 Task: Look for space in Città di Castello, Italy from 9th June, 2023 to 16th June, 2023 for 2 adults in price range Rs.8000 to Rs.16000. Place can be entire place with 2 bedrooms having 2 beds and 1 bathroom. Property type can be house, flat, guest house. Booking option can be shelf check-in. Required host language is English.
Action: Mouse moved to (409, 104)
Screenshot: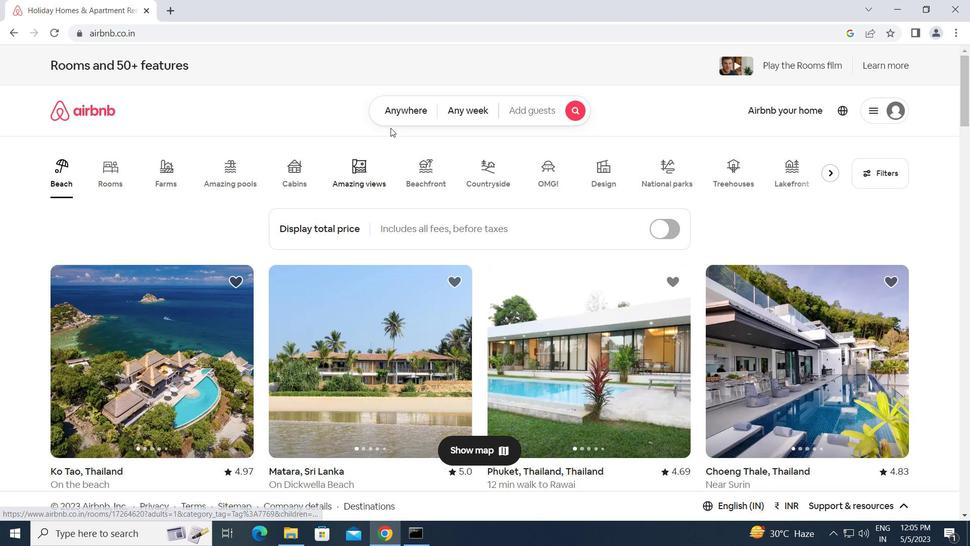 
Action: Mouse pressed left at (409, 104)
Screenshot: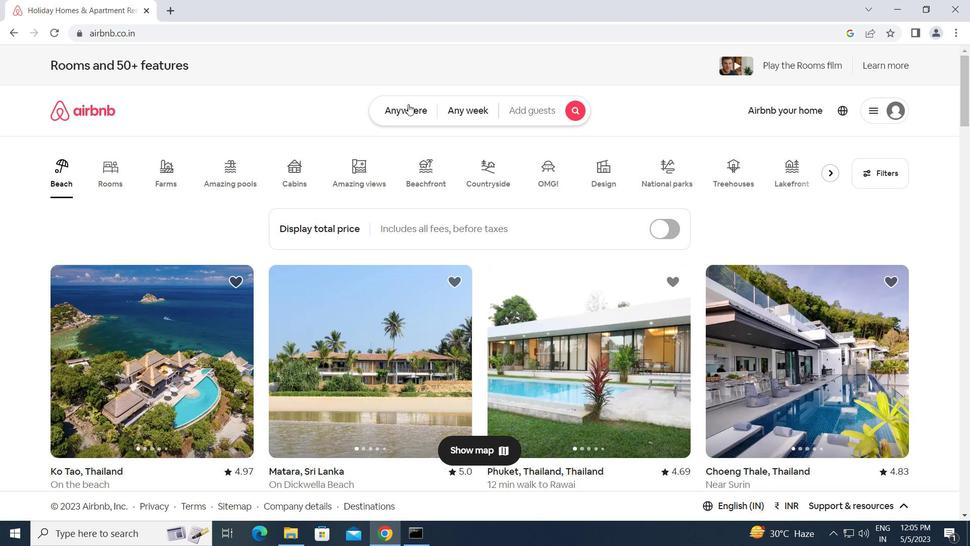 
Action: Mouse moved to (341, 160)
Screenshot: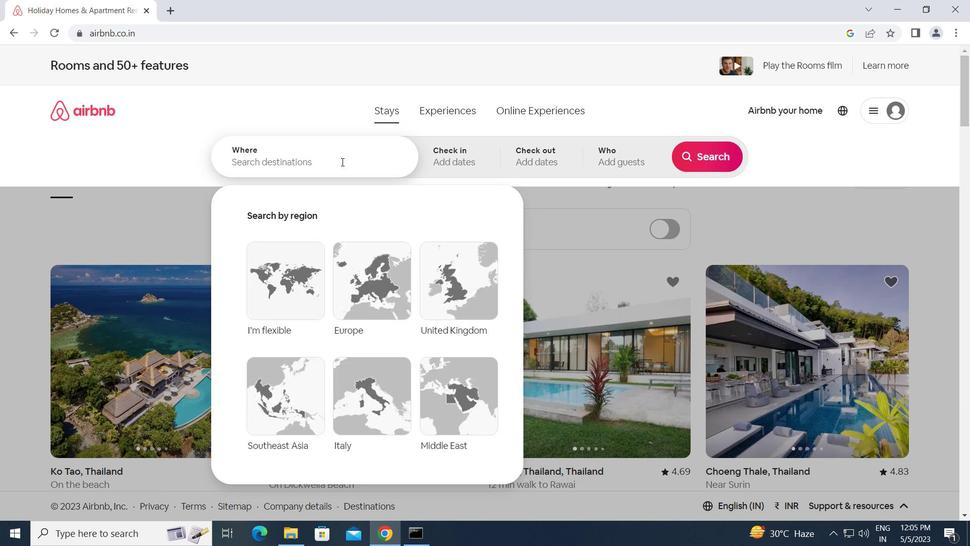 
Action: Mouse pressed left at (341, 160)
Screenshot: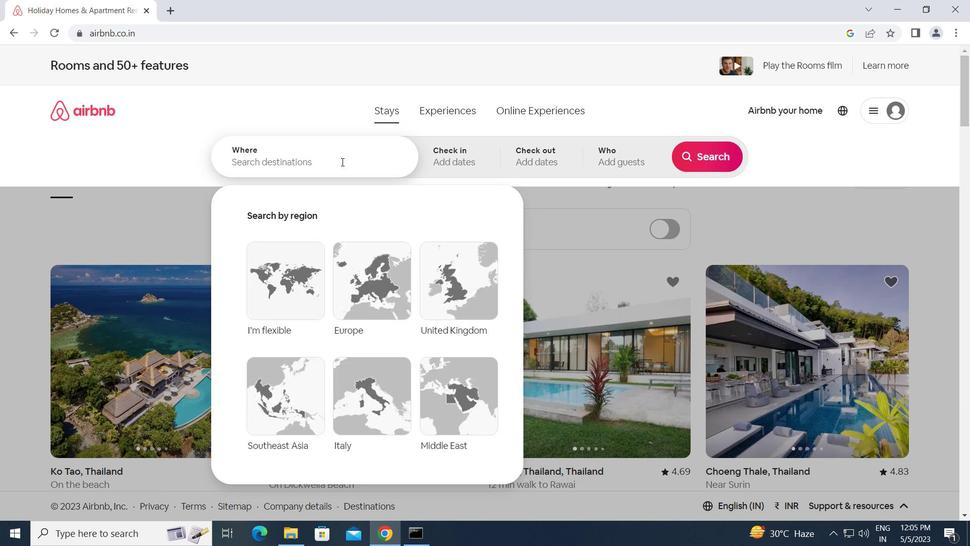 
Action: Key pressed c<Key.caps_lock>itta<Key.space>di<Key.space><Key.caps_lock>c<Key.caps_lock>astello,<Key.space><Key.caps_lock>i<Key.caps_lock>taly<Key.enter>
Screenshot: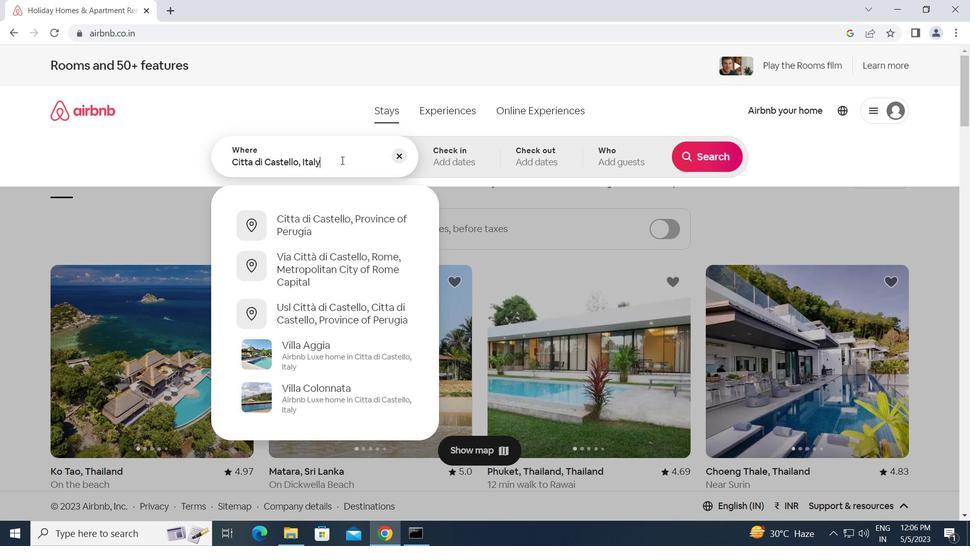 
Action: Mouse moved to (661, 339)
Screenshot: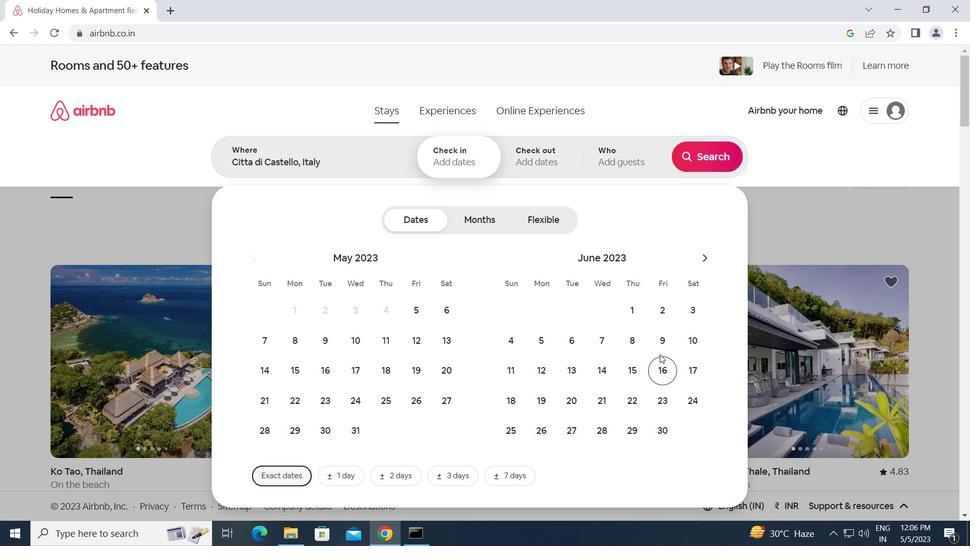 
Action: Mouse pressed left at (661, 339)
Screenshot: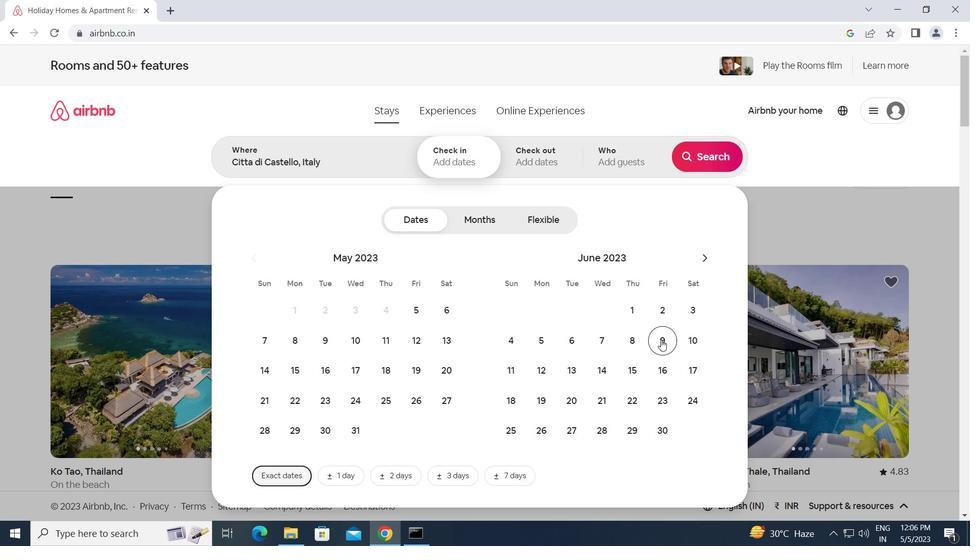 
Action: Mouse moved to (658, 366)
Screenshot: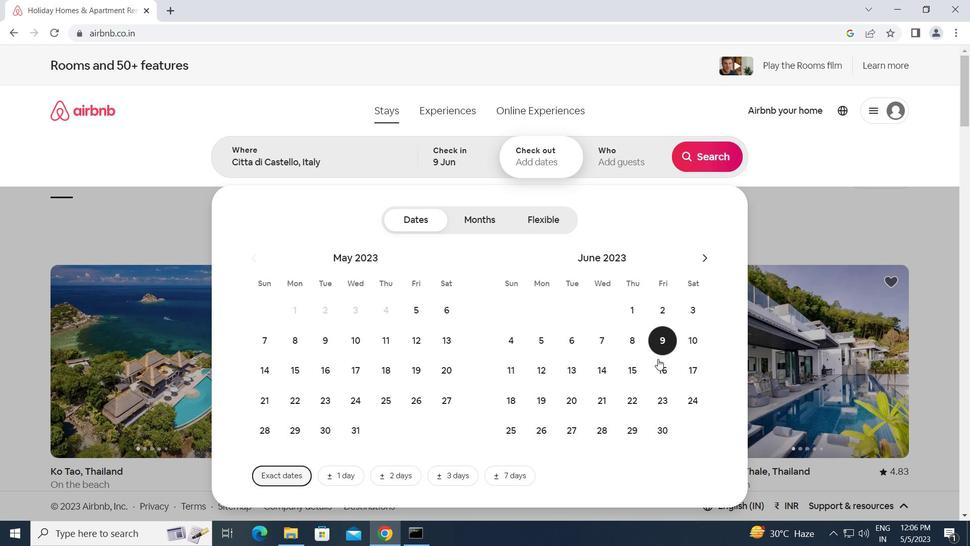 
Action: Mouse pressed left at (658, 366)
Screenshot: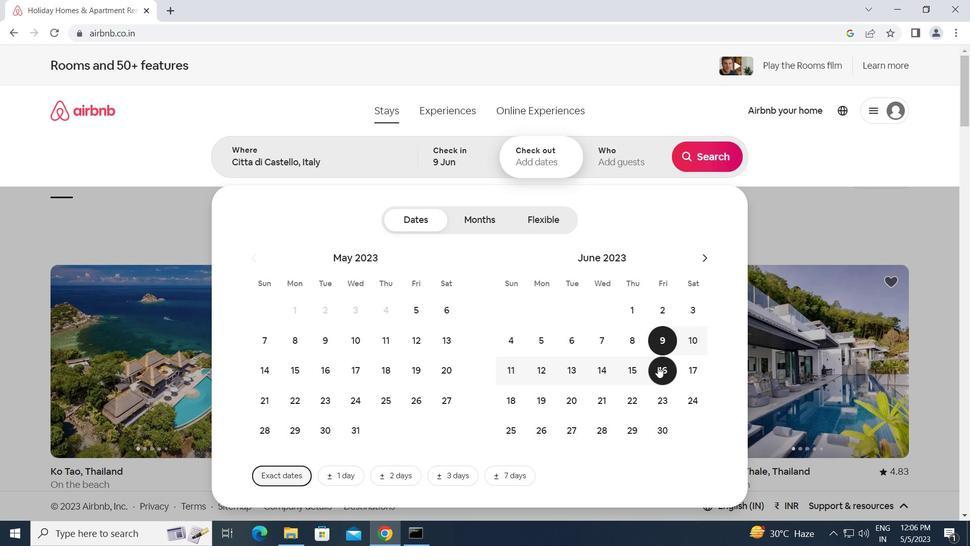 
Action: Mouse moved to (622, 160)
Screenshot: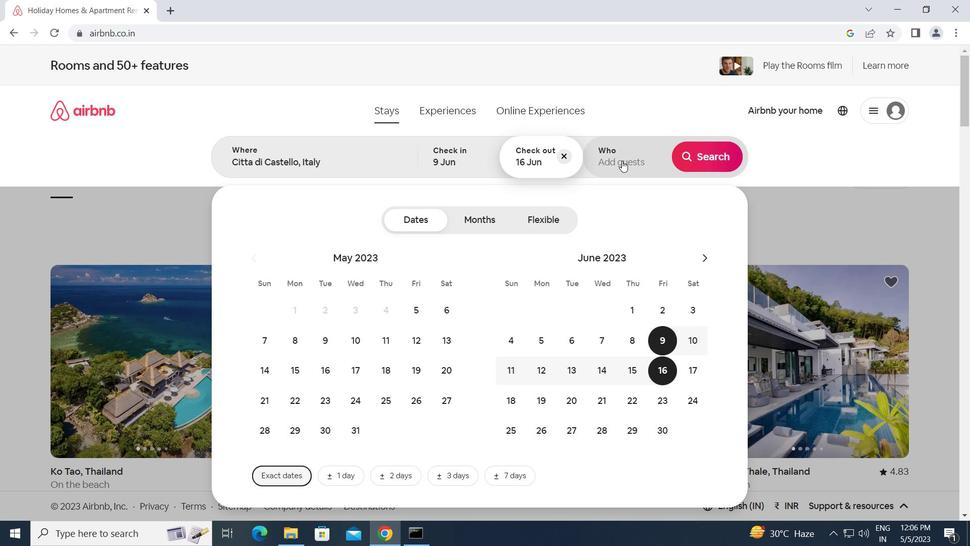 
Action: Mouse pressed left at (622, 160)
Screenshot: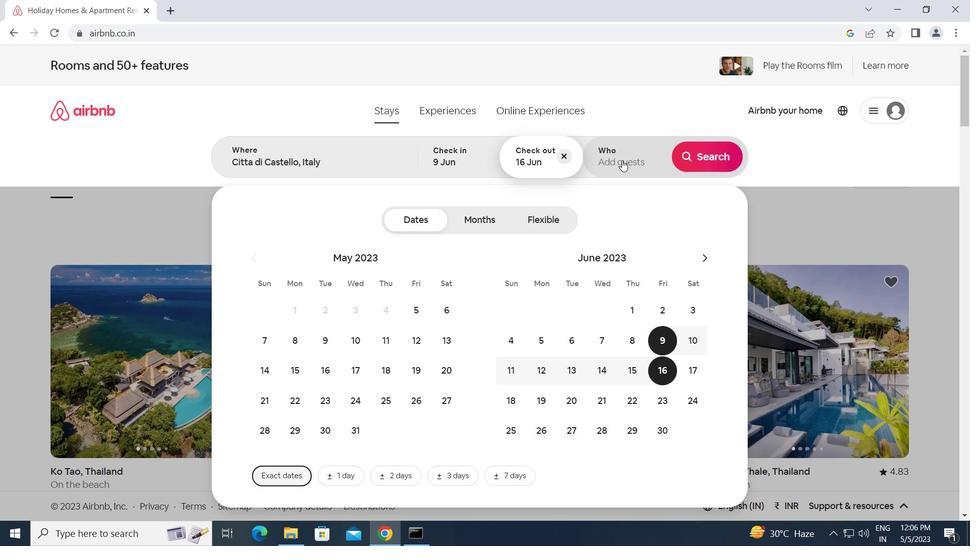 
Action: Mouse moved to (714, 223)
Screenshot: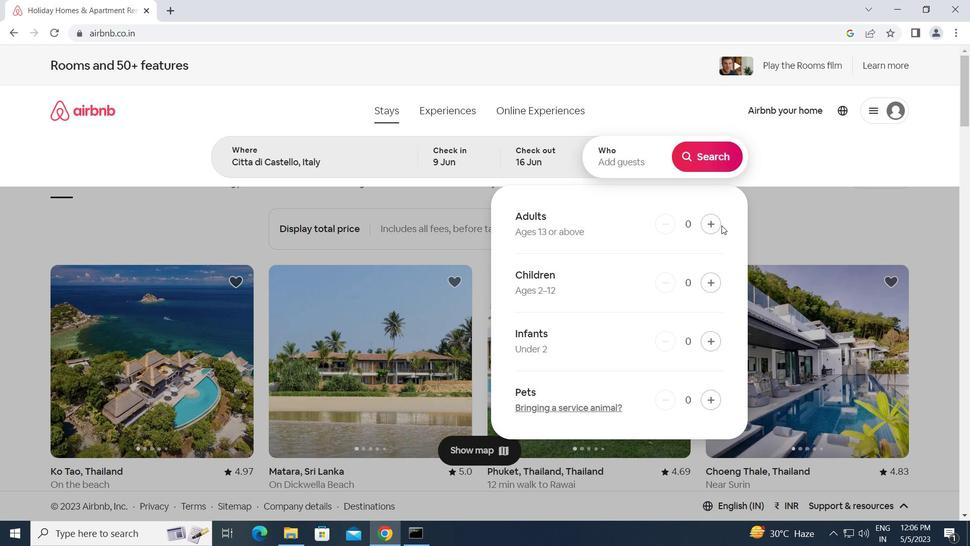 
Action: Mouse pressed left at (714, 223)
Screenshot: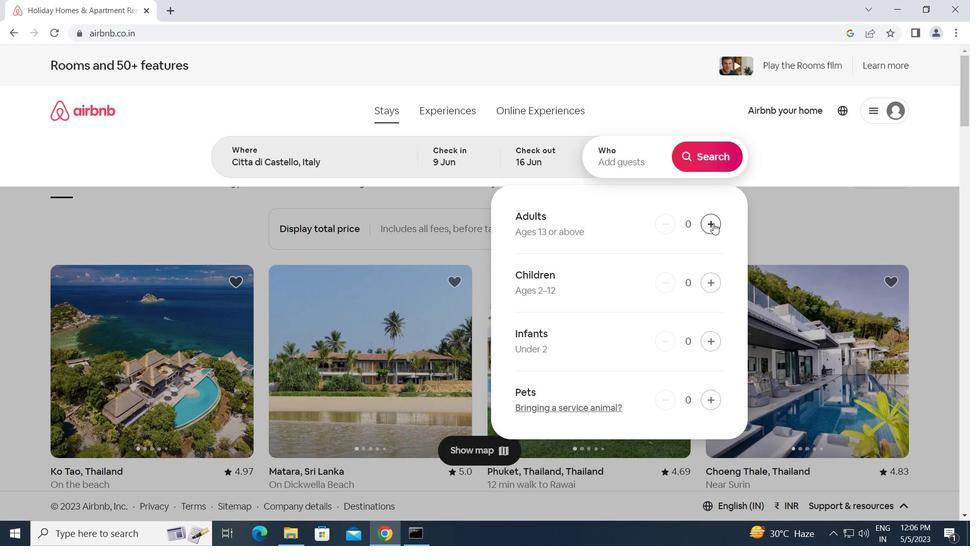 
Action: Mouse pressed left at (714, 223)
Screenshot: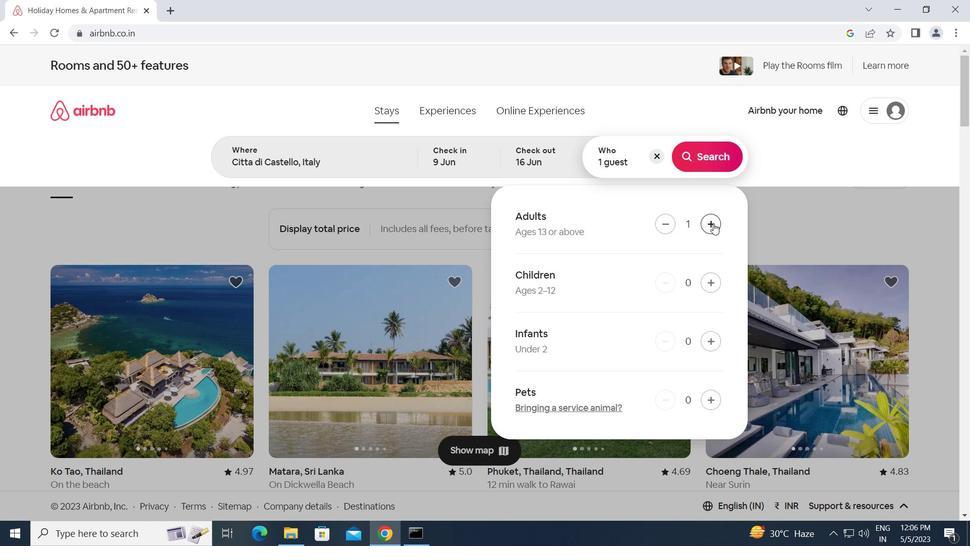 
Action: Mouse moved to (704, 157)
Screenshot: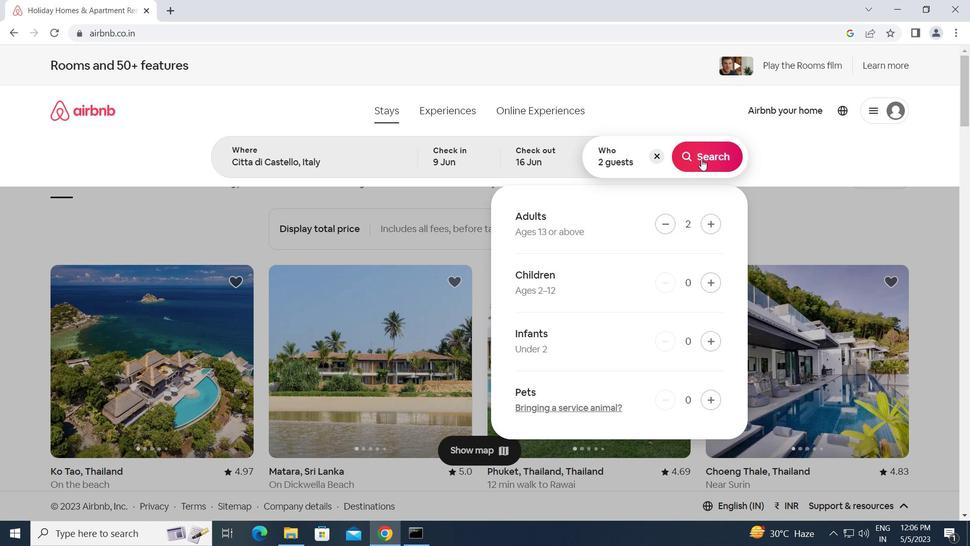 
Action: Mouse pressed left at (704, 157)
Screenshot: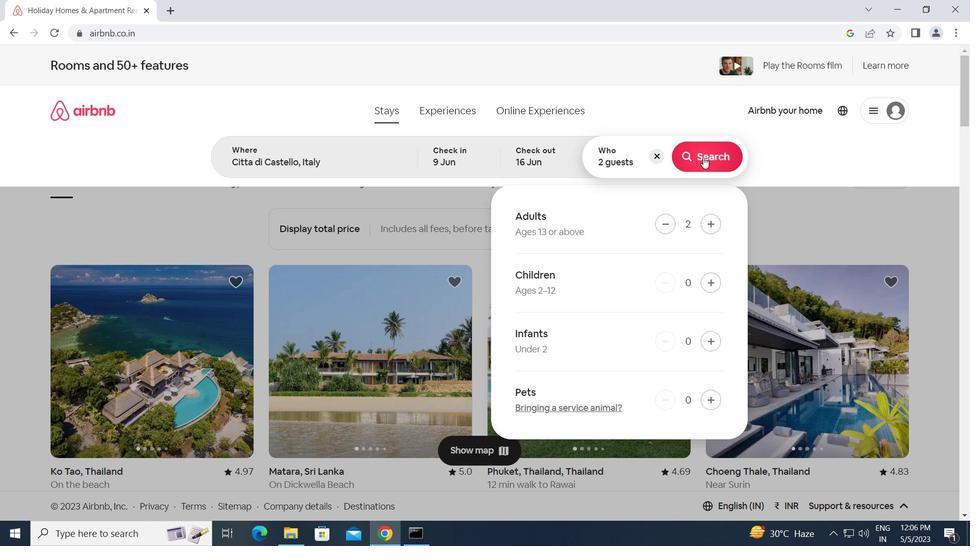 
Action: Mouse moved to (905, 123)
Screenshot: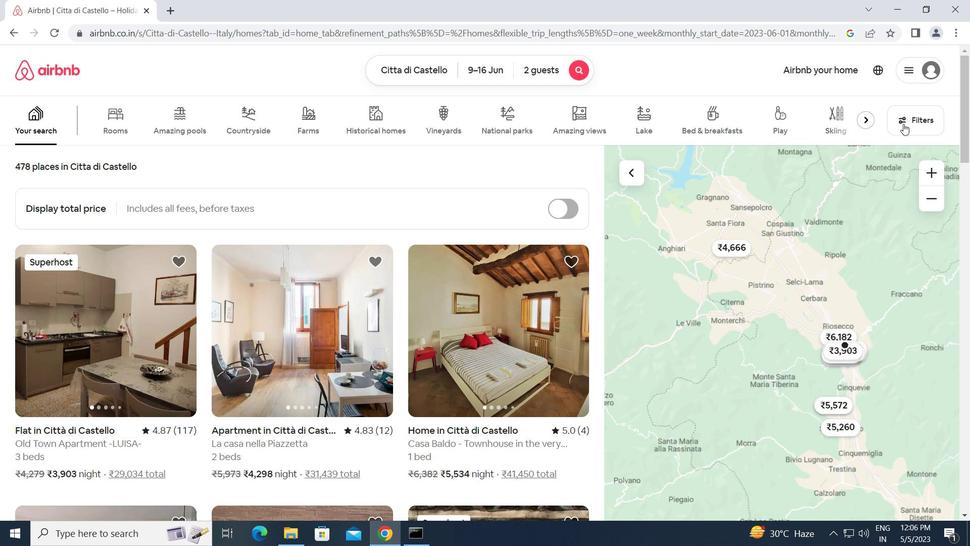
Action: Mouse pressed left at (905, 123)
Screenshot: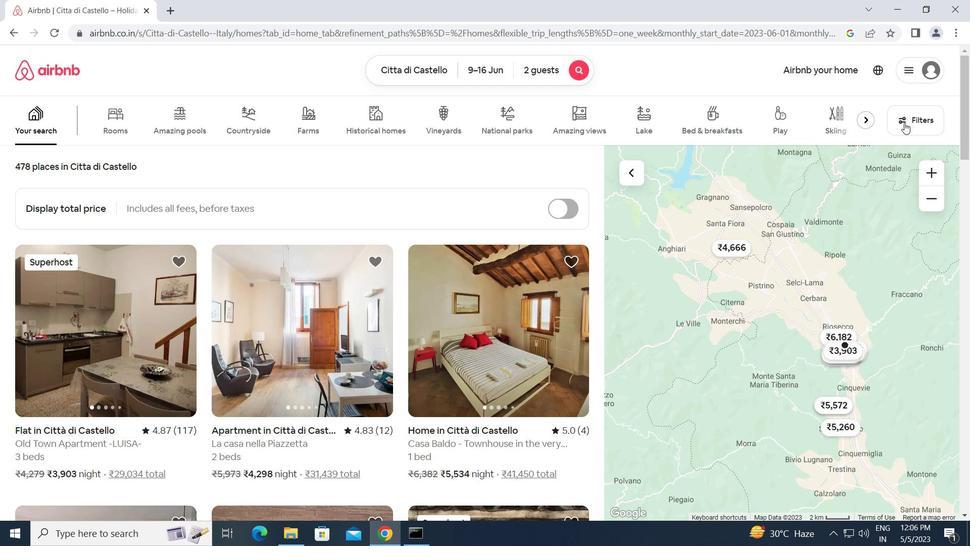 
Action: Mouse moved to (314, 431)
Screenshot: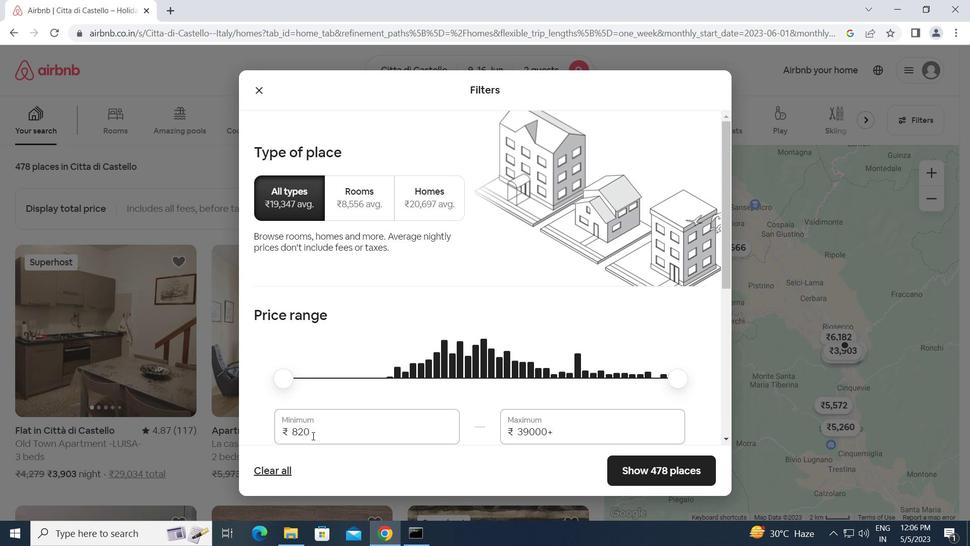 
Action: Mouse pressed left at (314, 431)
Screenshot: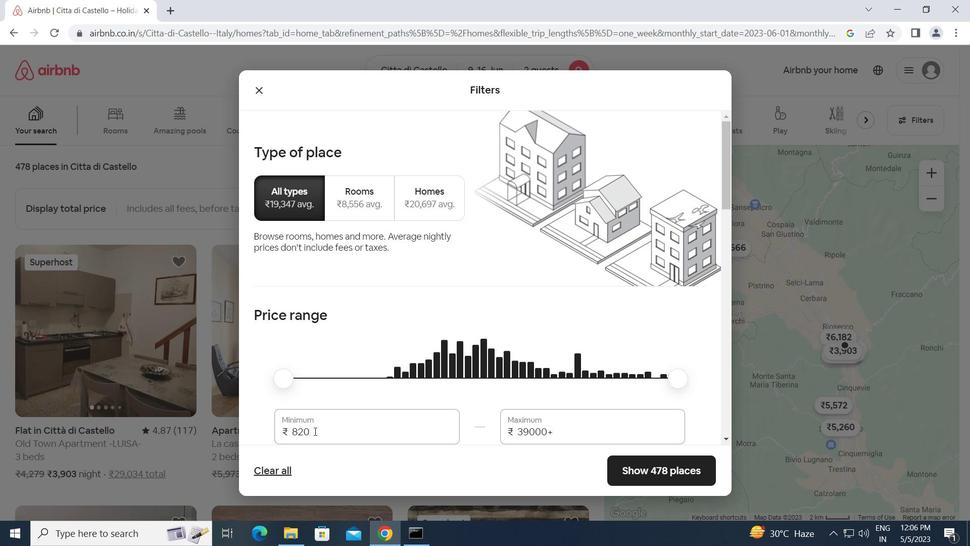 
Action: Mouse moved to (279, 431)
Screenshot: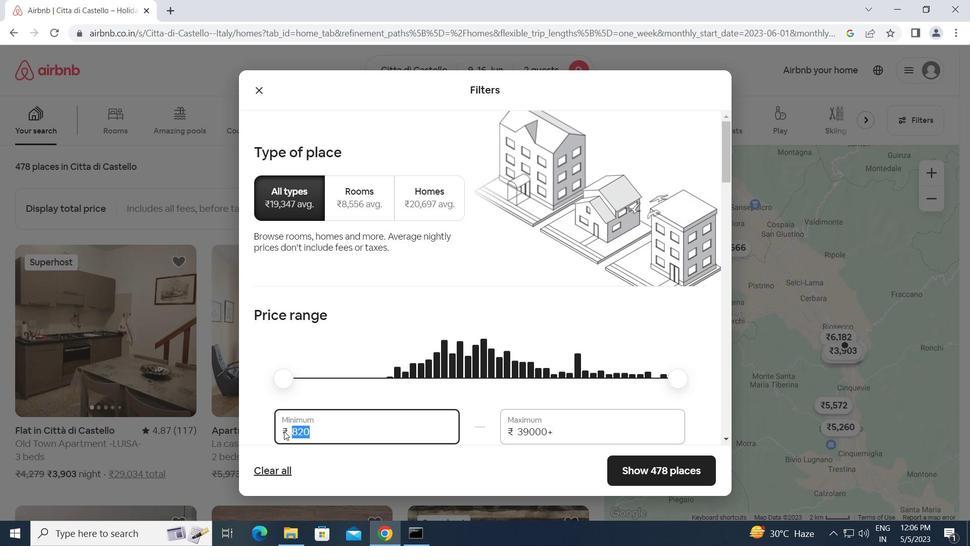 
Action: Key pressed 8000<Key.tab>16000
Screenshot: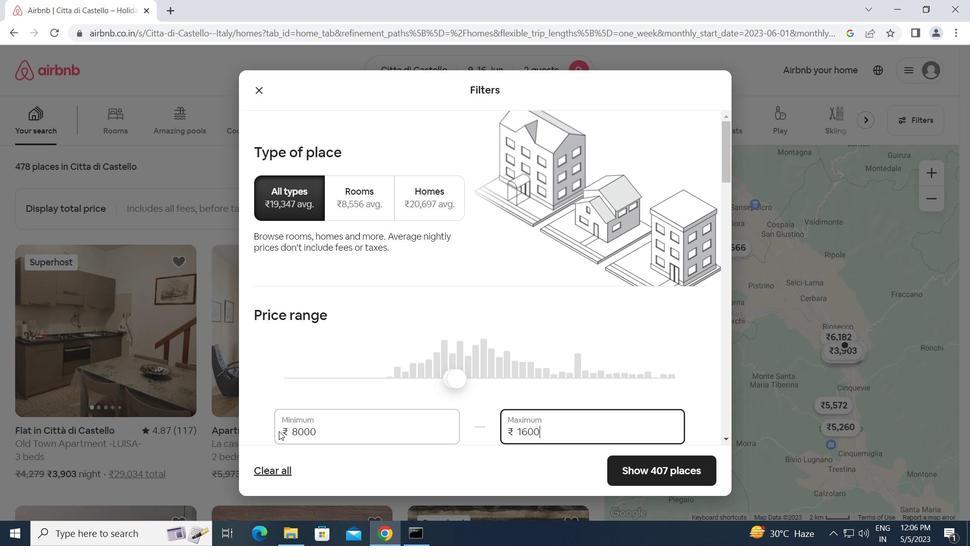 
Action: Mouse moved to (359, 438)
Screenshot: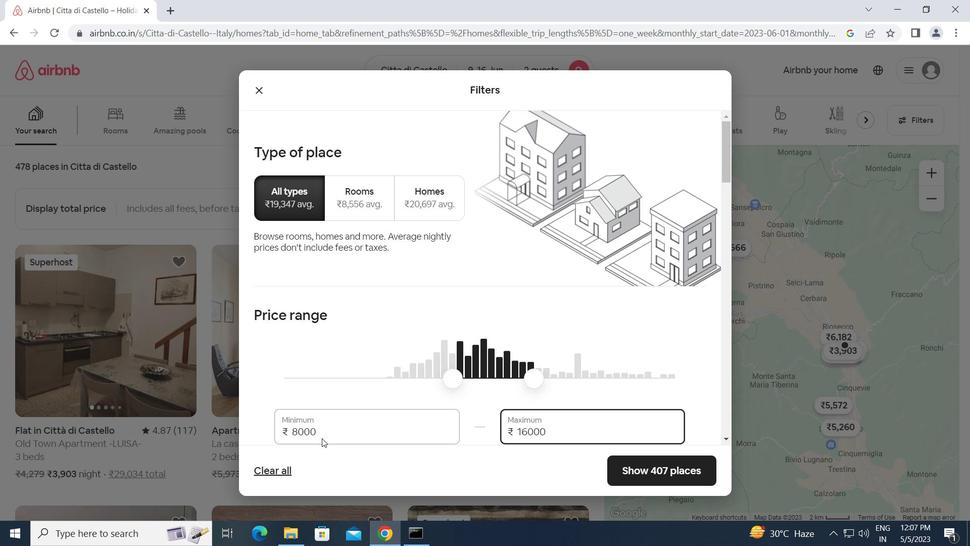
Action: Mouse scrolled (359, 437) with delta (0, 0)
Screenshot: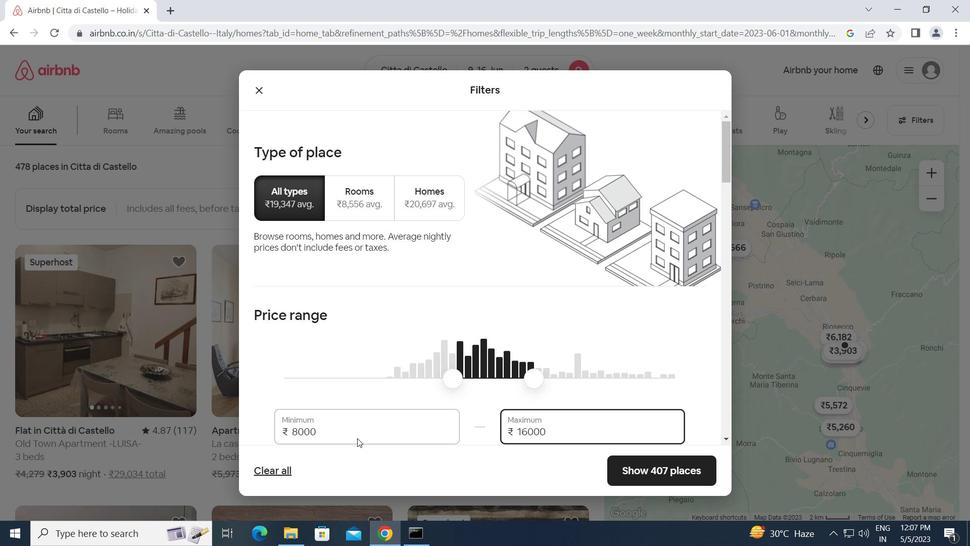 
Action: Mouse moved to (377, 429)
Screenshot: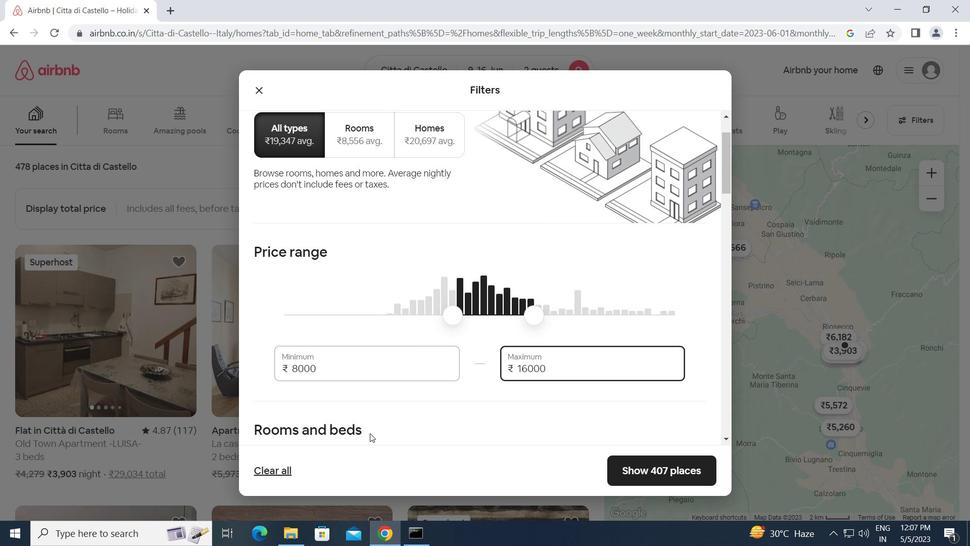 
Action: Mouse scrolled (377, 428) with delta (0, 0)
Screenshot: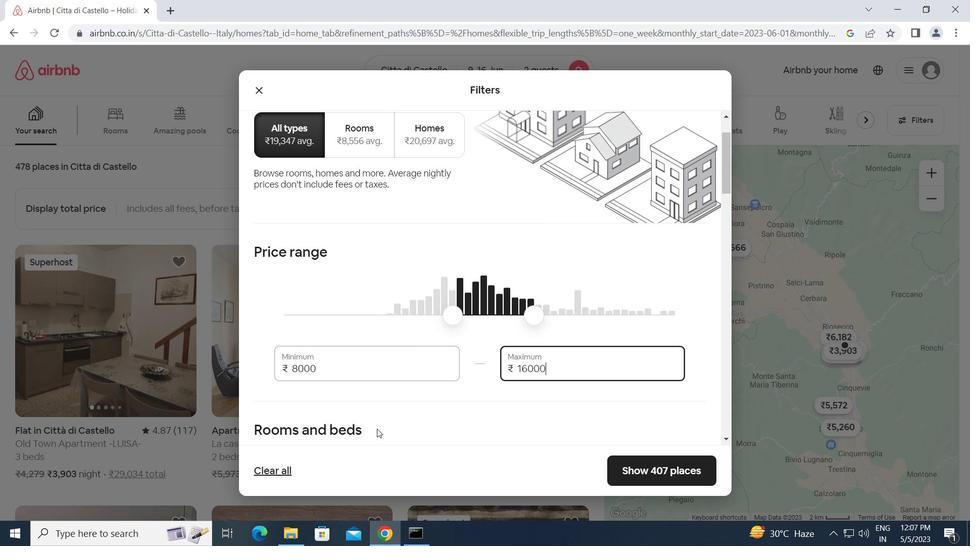 
Action: Mouse scrolled (377, 428) with delta (0, 0)
Screenshot: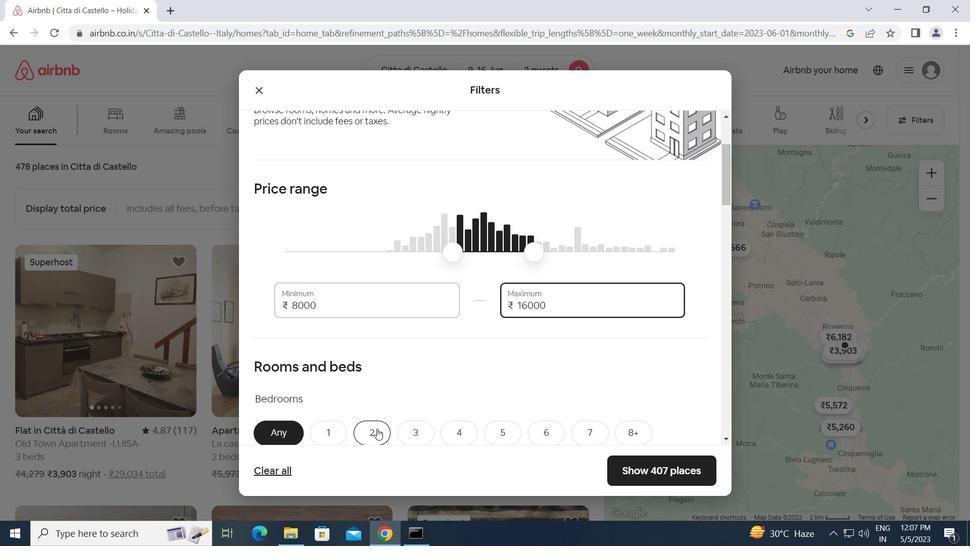 
Action: Mouse scrolled (377, 428) with delta (0, 0)
Screenshot: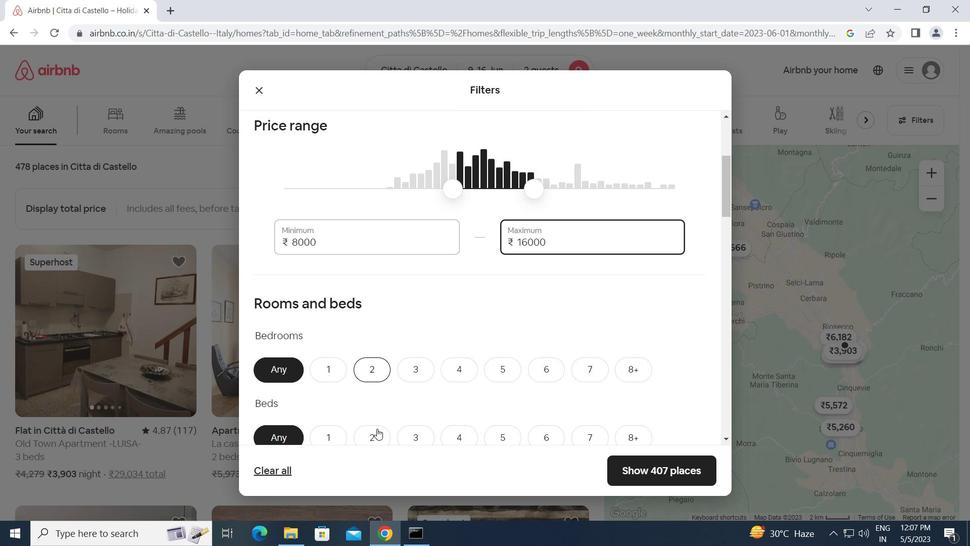 
Action: Mouse moved to (369, 303)
Screenshot: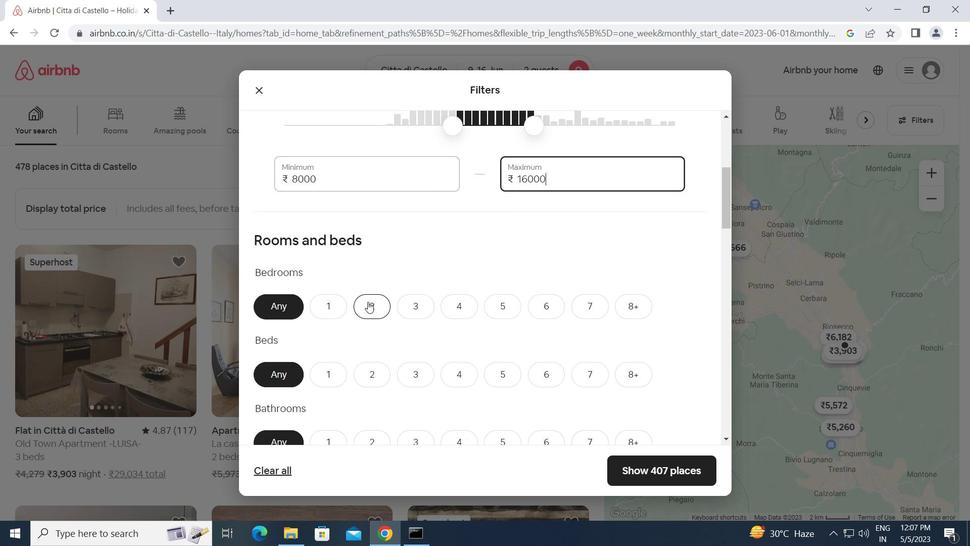 
Action: Mouse pressed left at (369, 303)
Screenshot: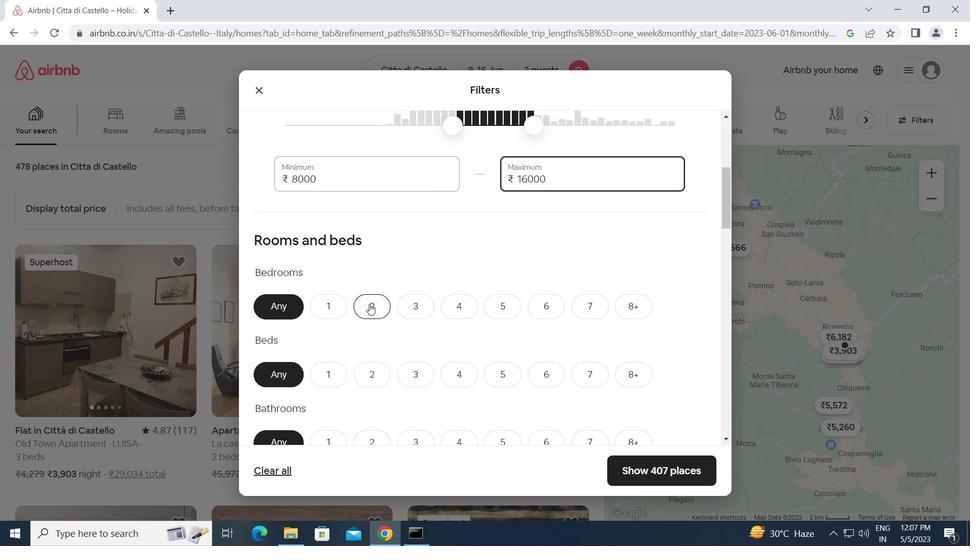 
Action: Mouse moved to (370, 339)
Screenshot: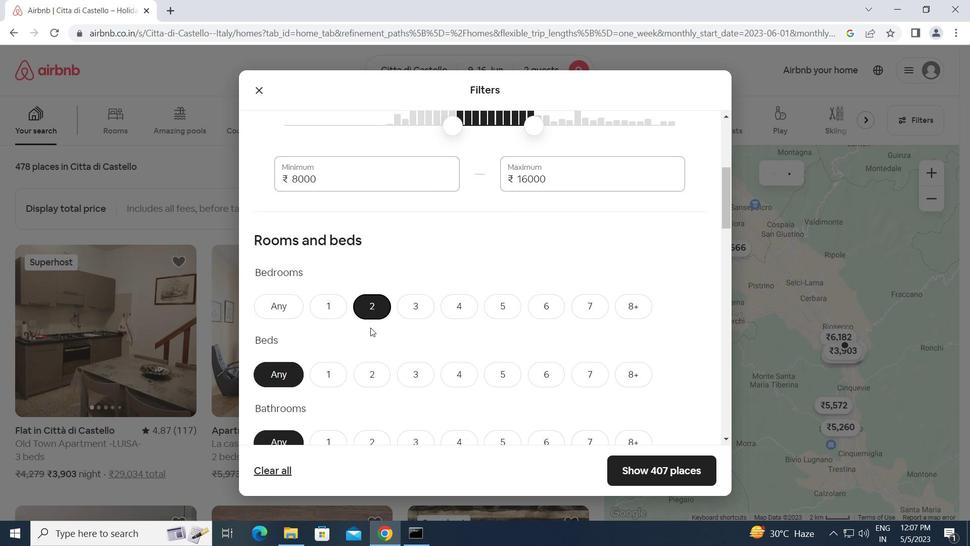
Action: Mouse scrolled (370, 339) with delta (0, 0)
Screenshot: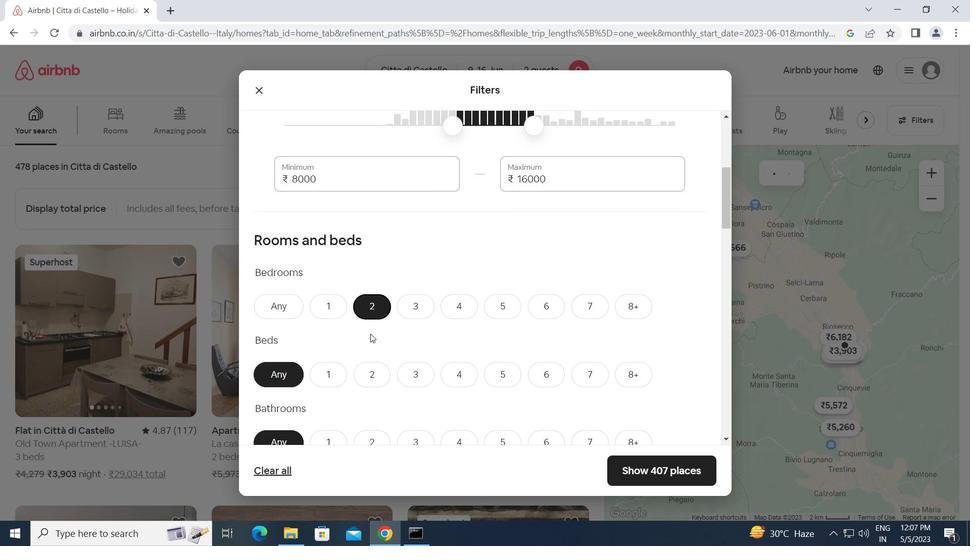 
Action: Mouse scrolled (370, 339) with delta (0, 0)
Screenshot: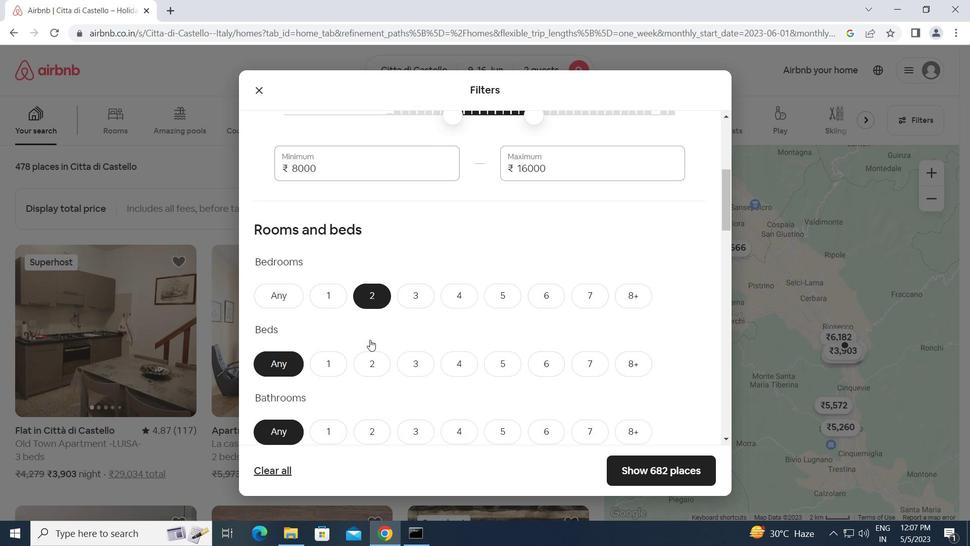 
Action: Mouse moved to (370, 248)
Screenshot: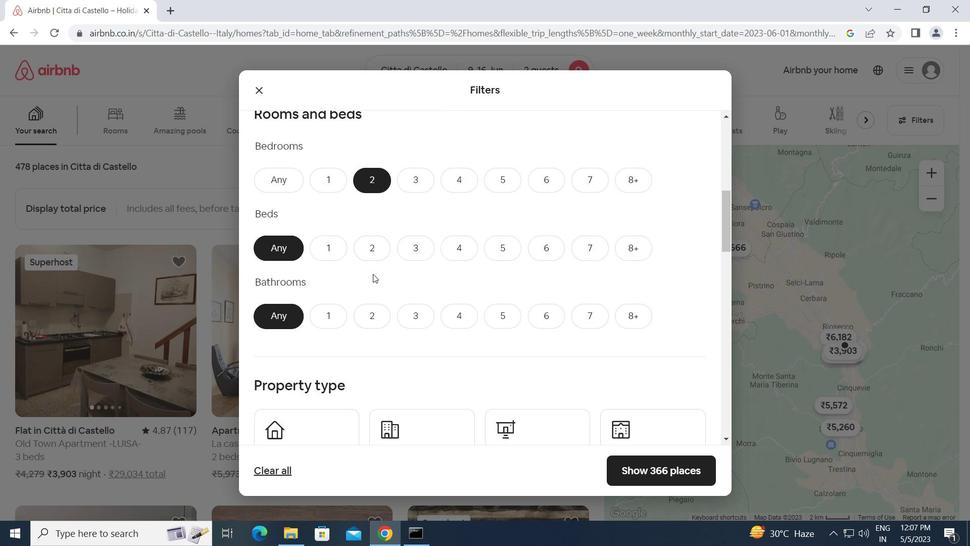 
Action: Mouse pressed left at (370, 248)
Screenshot: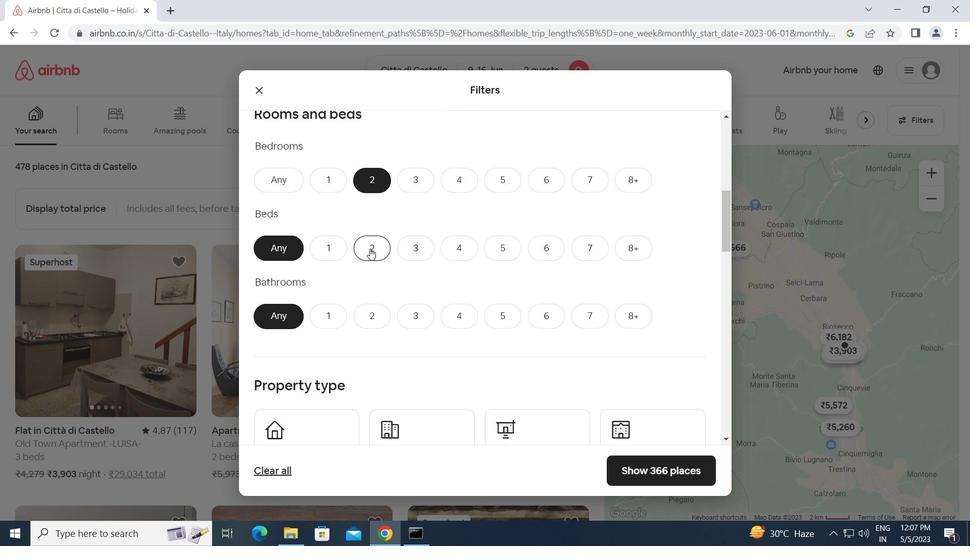 
Action: Mouse moved to (338, 316)
Screenshot: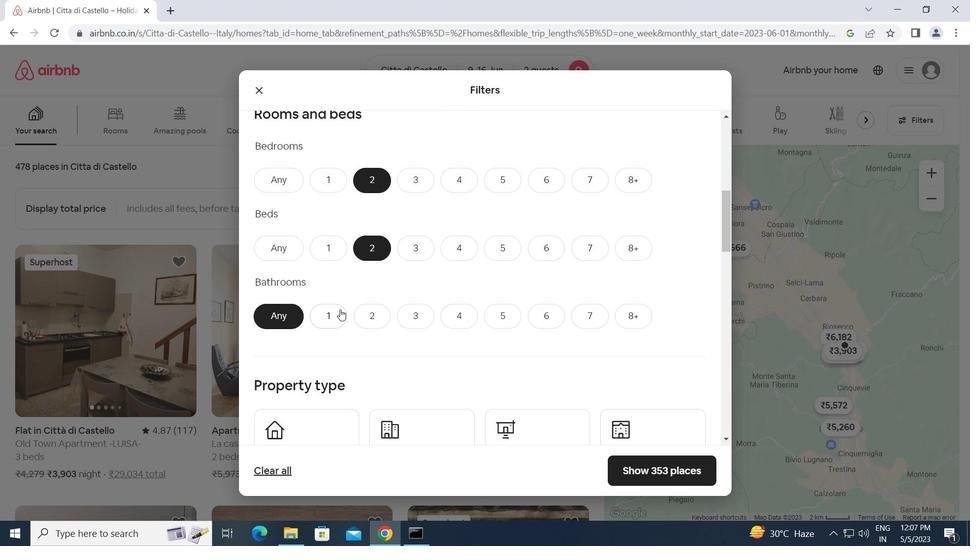 
Action: Mouse pressed left at (338, 316)
Screenshot: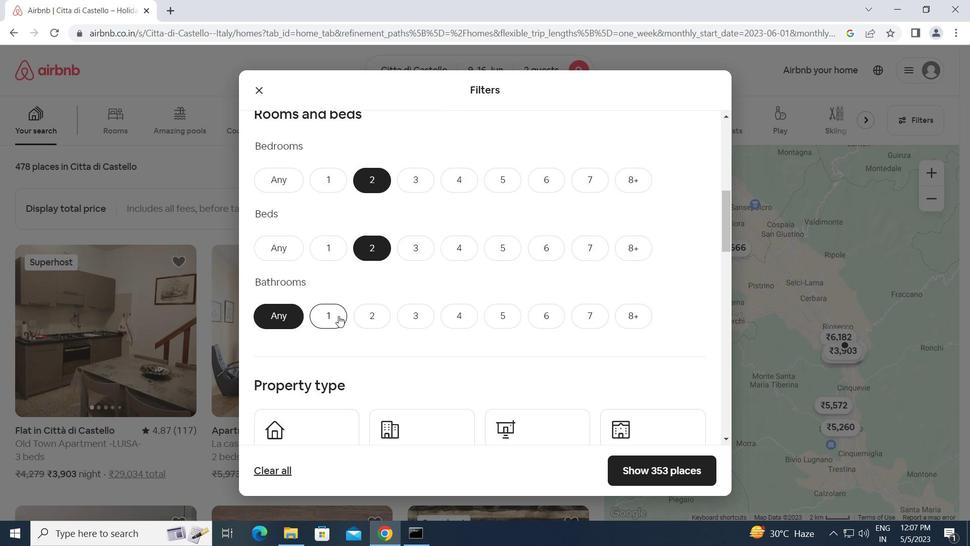 
Action: Mouse moved to (350, 341)
Screenshot: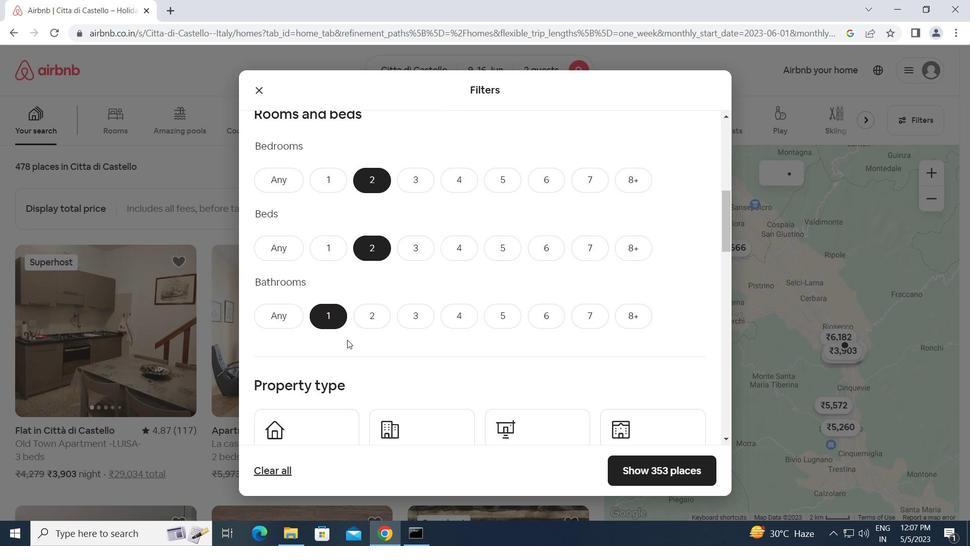 
Action: Mouse scrolled (350, 340) with delta (0, 0)
Screenshot: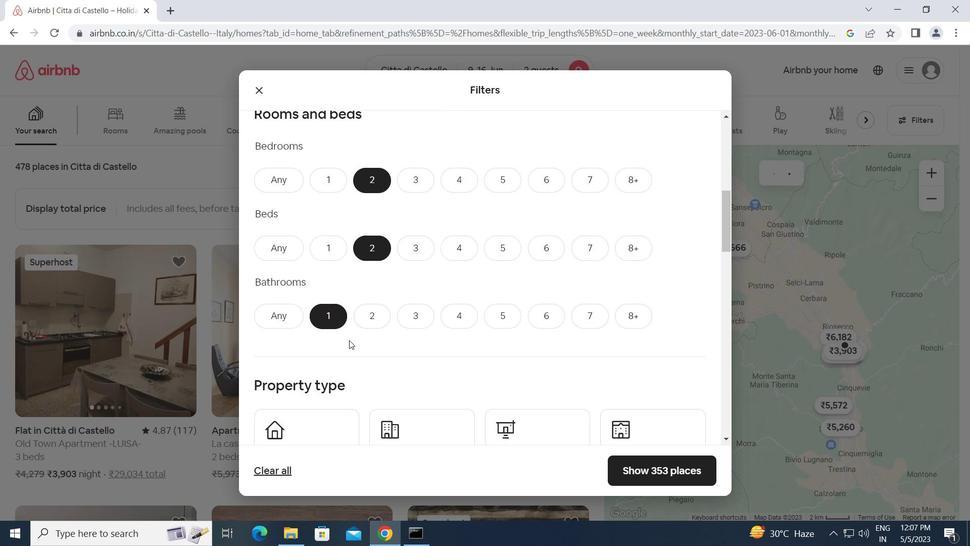 
Action: Mouse scrolled (350, 340) with delta (0, 0)
Screenshot: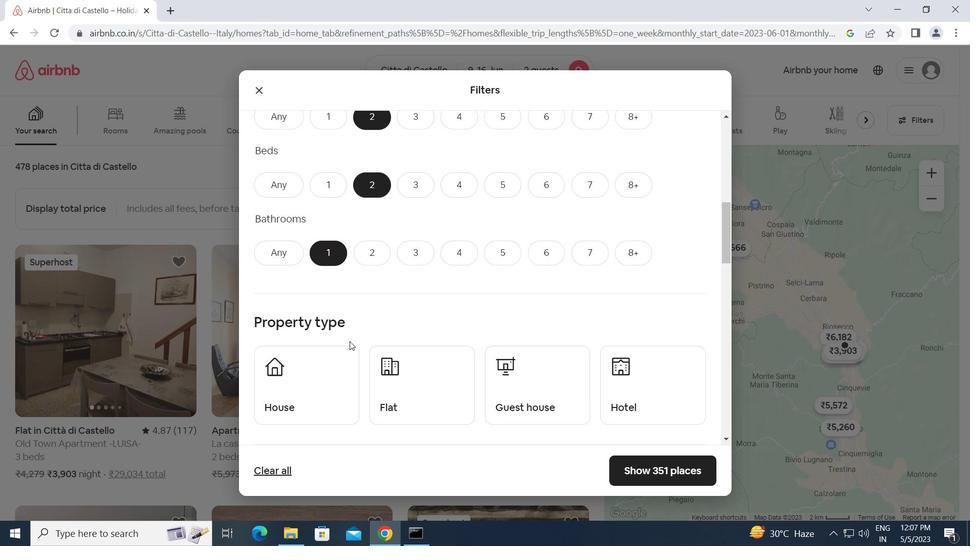 
Action: Mouse moved to (330, 333)
Screenshot: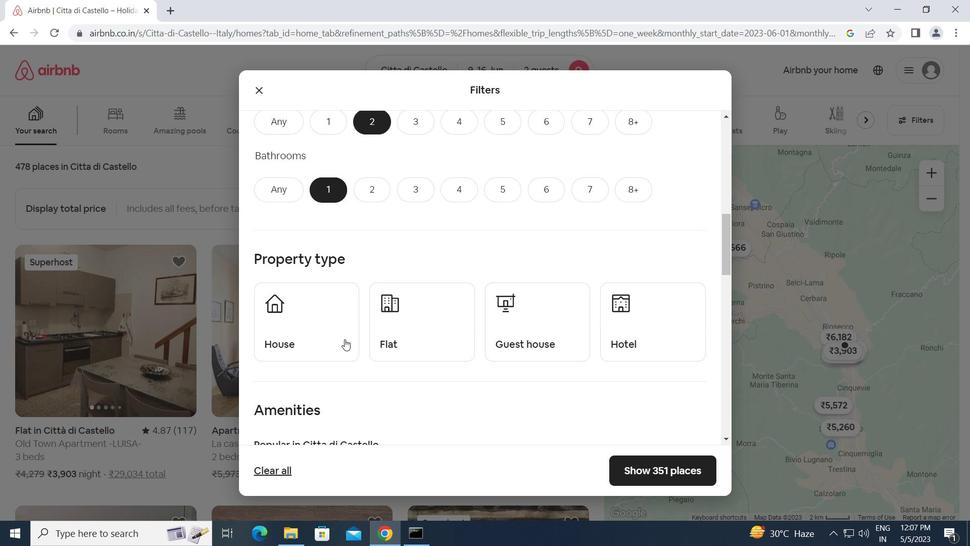
Action: Mouse pressed left at (330, 333)
Screenshot: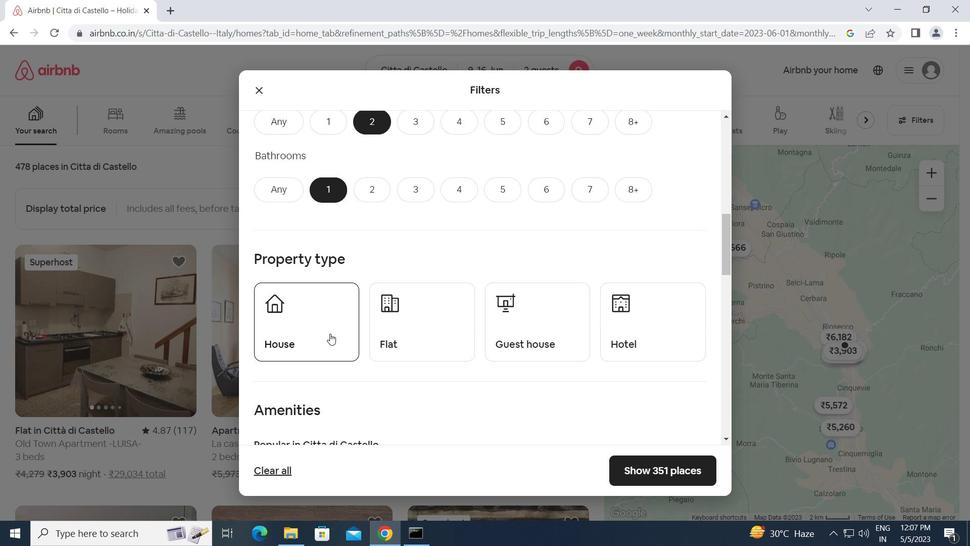 
Action: Mouse moved to (422, 334)
Screenshot: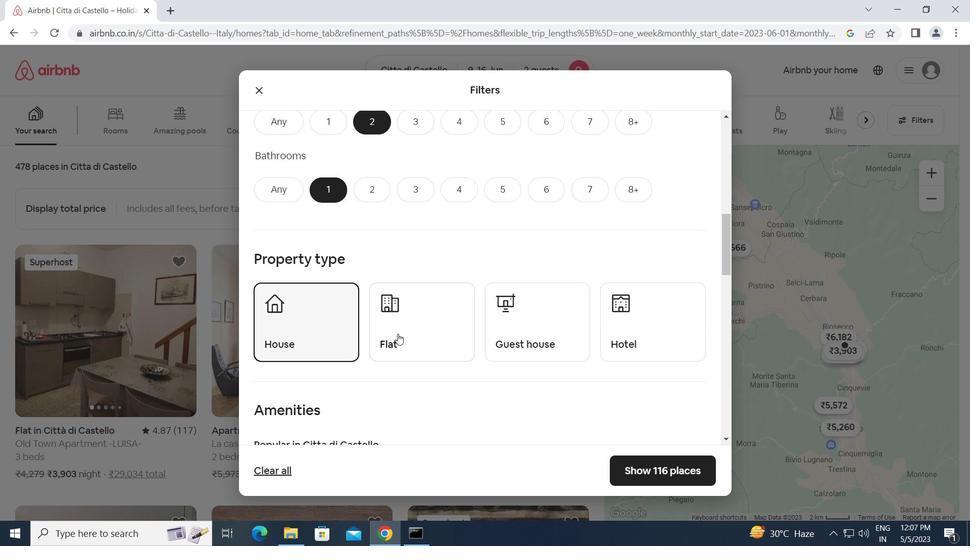 
Action: Mouse pressed left at (422, 334)
Screenshot: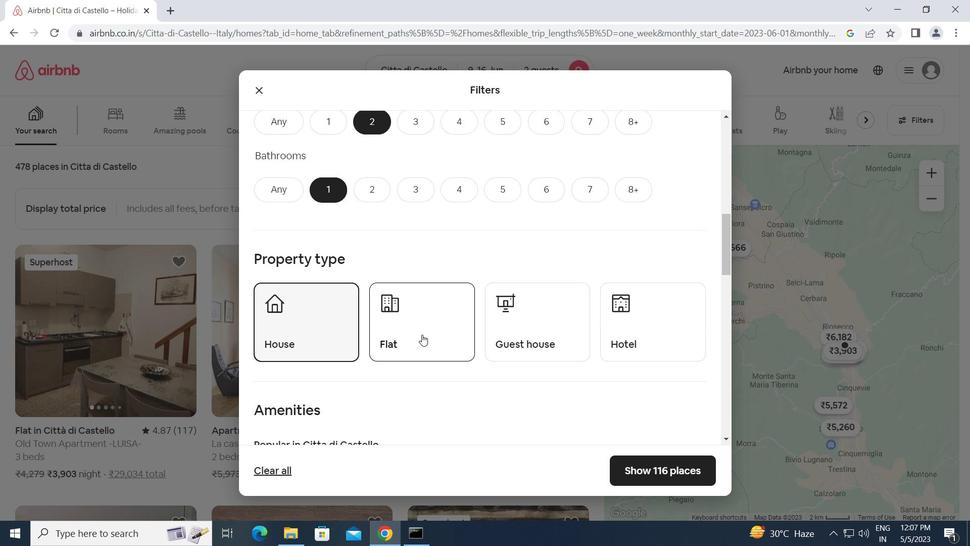 
Action: Mouse moved to (539, 337)
Screenshot: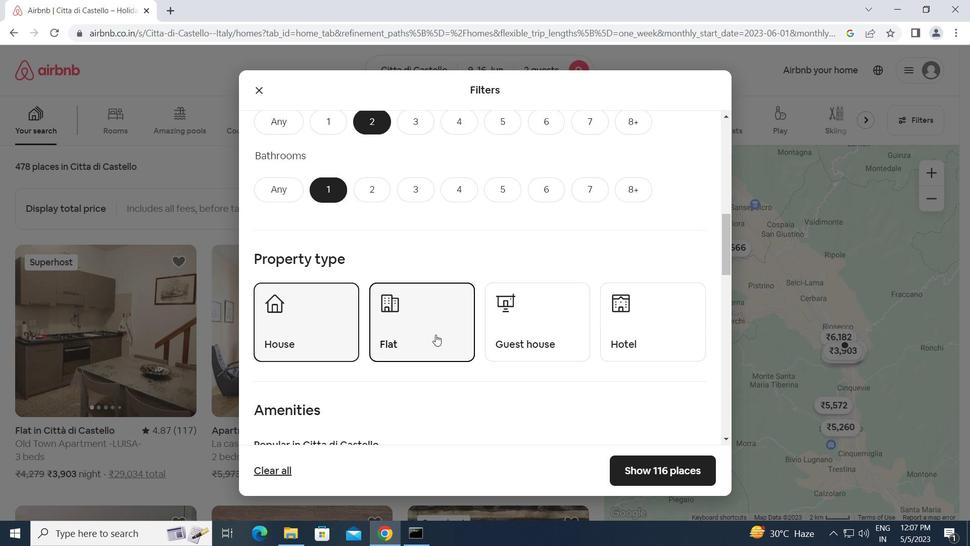 
Action: Mouse pressed left at (539, 337)
Screenshot: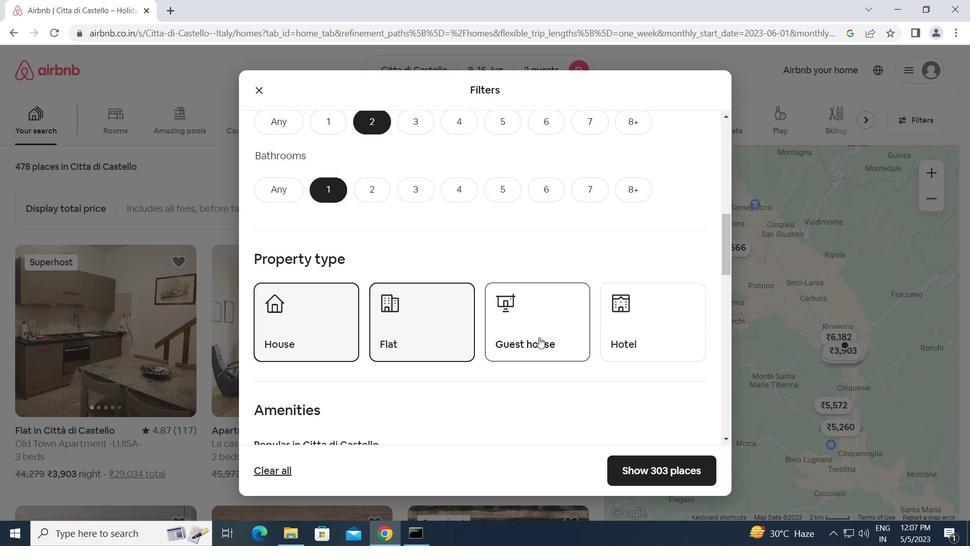 
Action: Mouse moved to (499, 369)
Screenshot: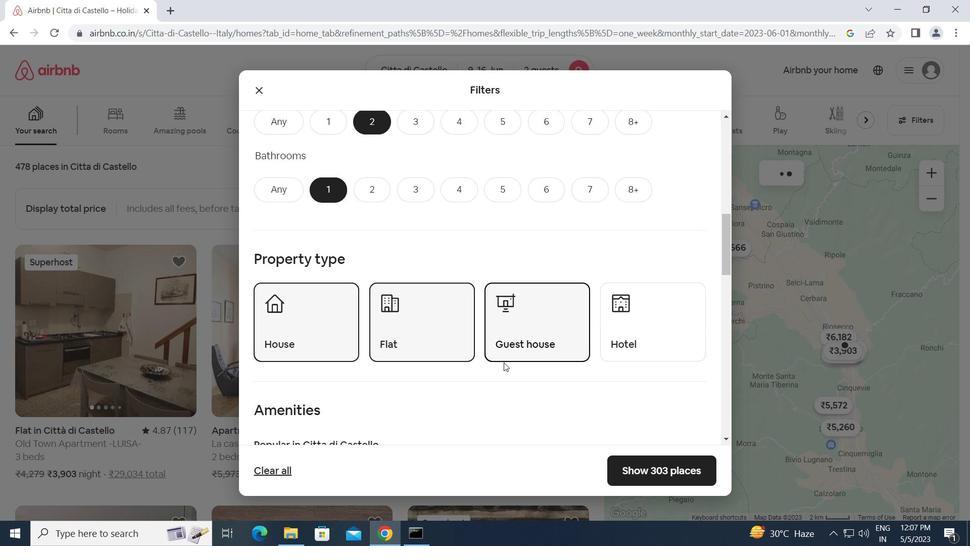 
Action: Mouse scrolled (499, 368) with delta (0, 0)
Screenshot: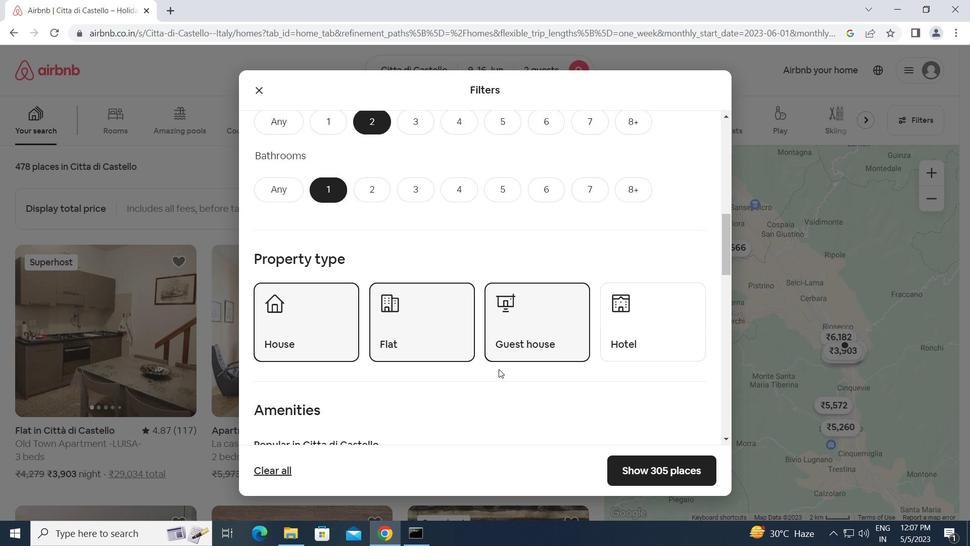 
Action: Mouse scrolled (499, 368) with delta (0, 0)
Screenshot: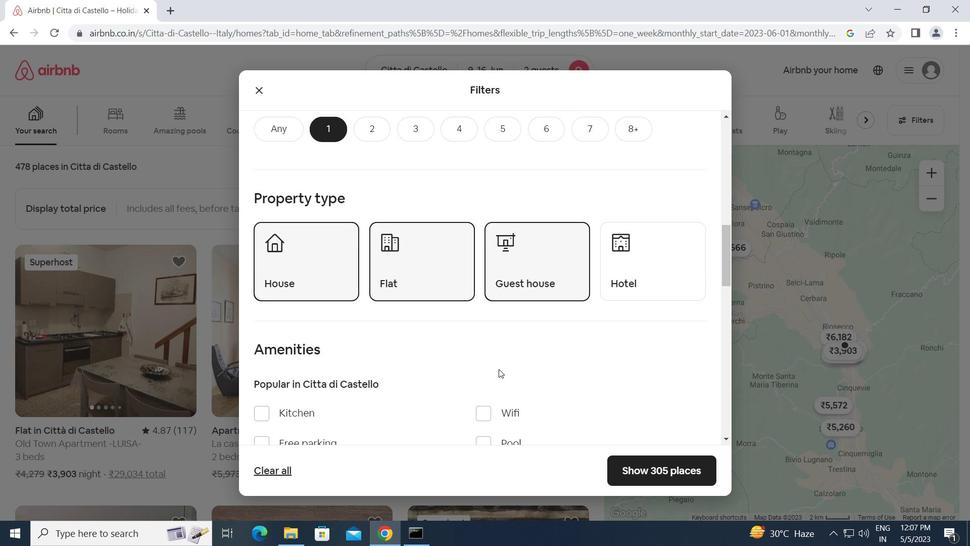 
Action: Mouse scrolled (499, 368) with delta (0, 0)
Screenshot: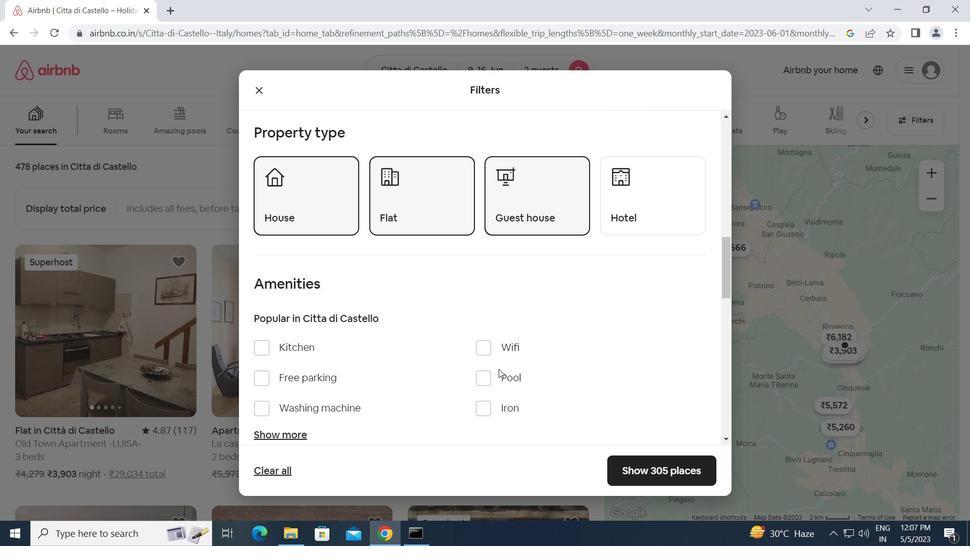 
Action: Mouse scrolled (499, 368) with delta (0, 0)
Screenshot: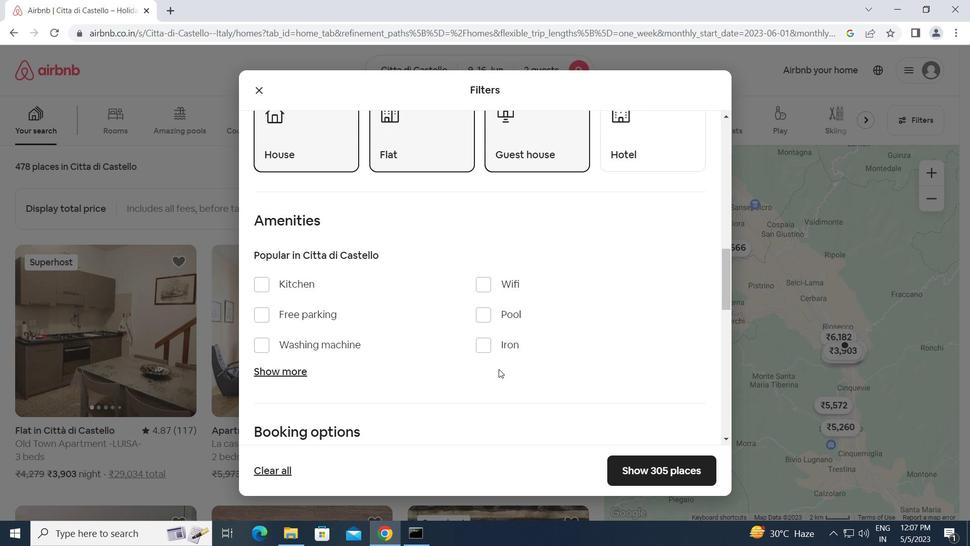 
Action: Mouse scrolled (499, 368) with delta (0, 0)
Screenshot: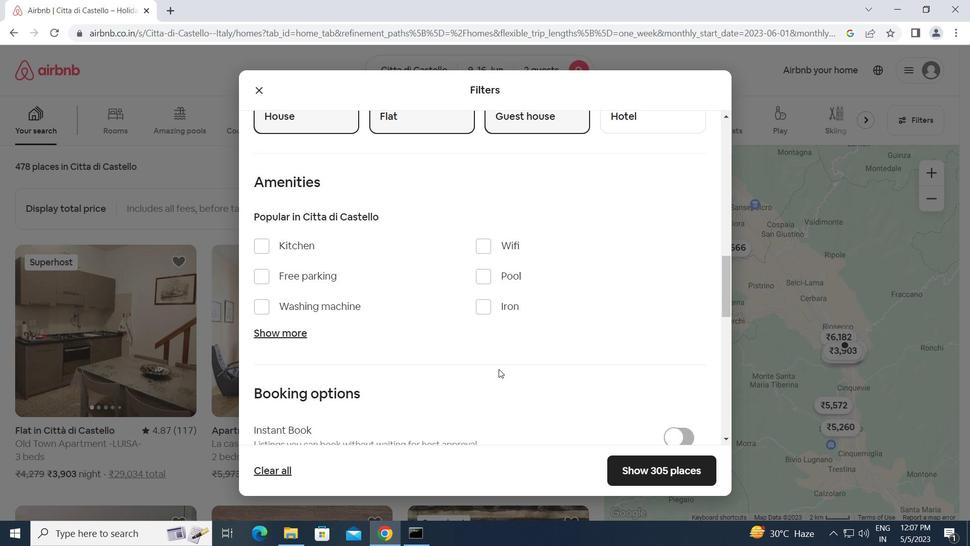 
Action: Mouse moved to (672, 390)
Screenshot: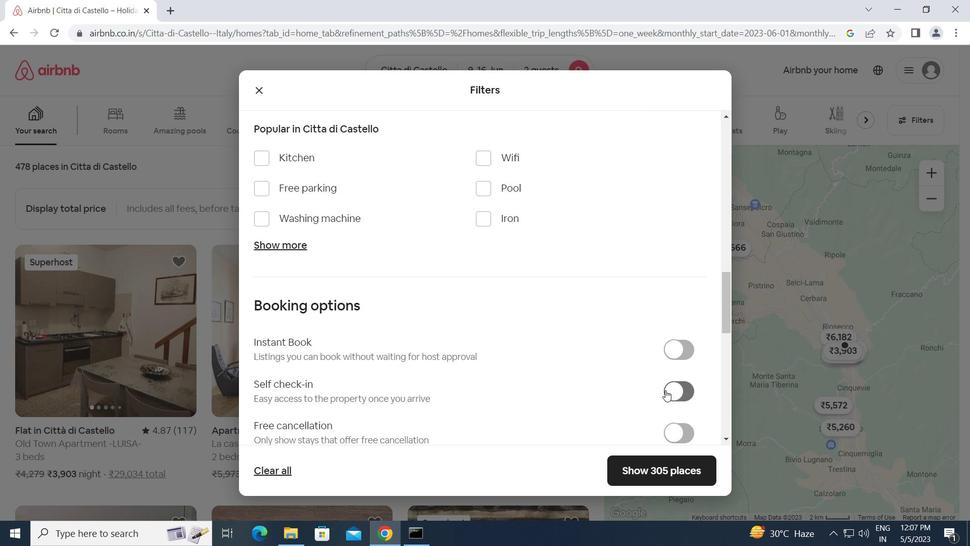 
Action: Mouse pressed left at (672, 390)
Screenshot: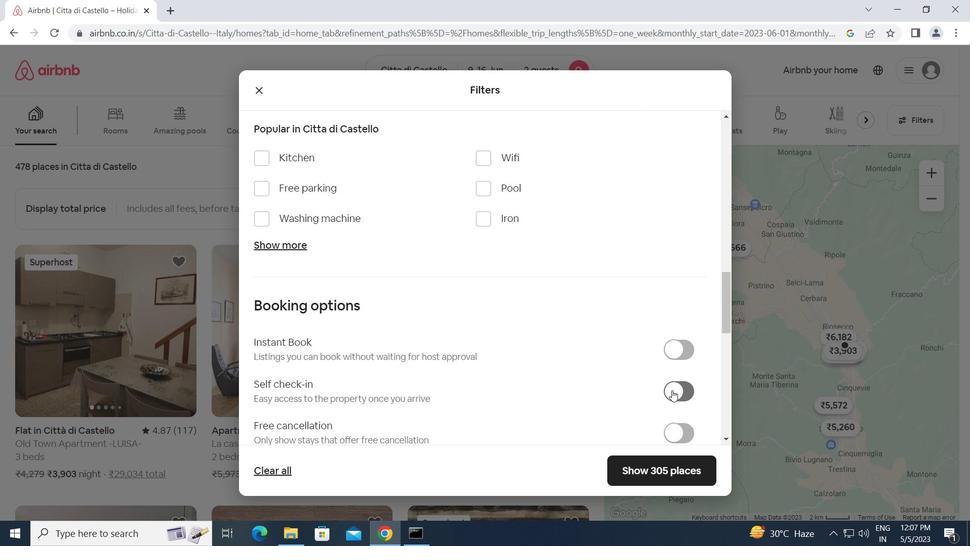 
Action: Mouse moved to (456, 413)
Screenshot: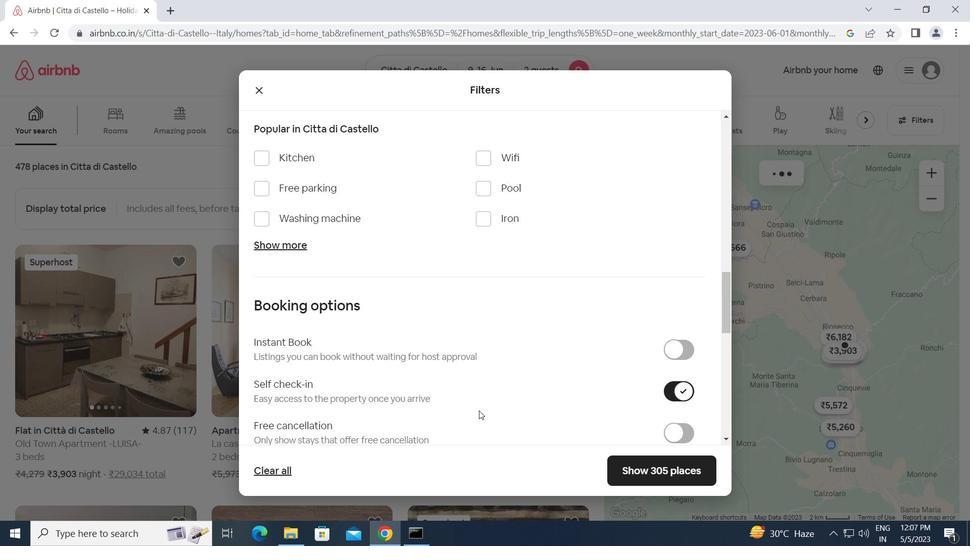 
Action: Mouse scrolled (456, 412) with delta (0, 0)
Screenshot: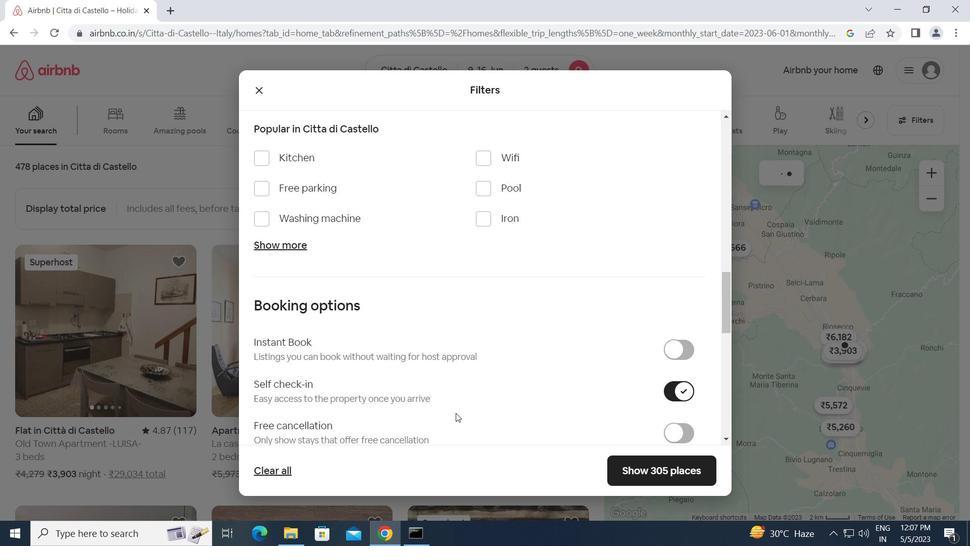 
Action: Mouse scrolled (456, 412) with delta (0, 0)
Screenshot: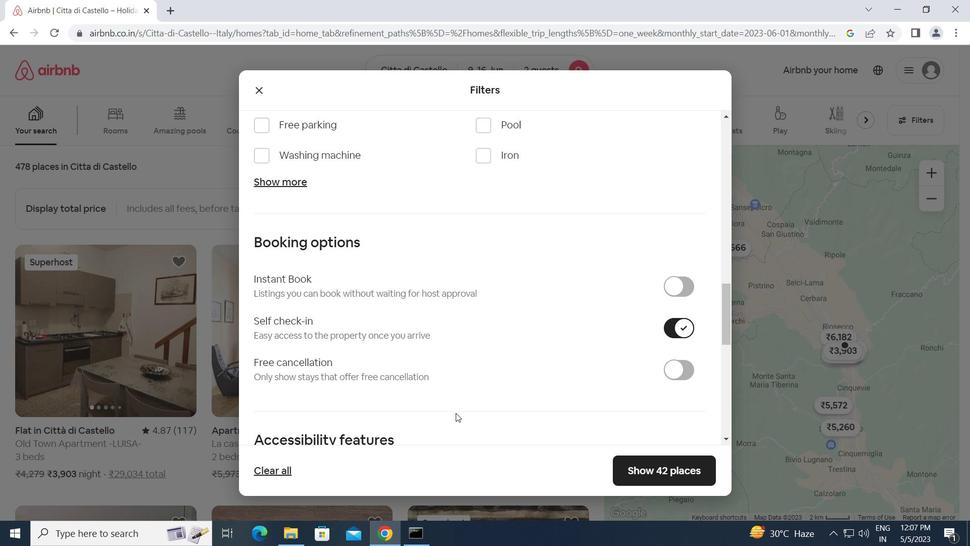 
Action: Mouse scrolled (456, 412) with delta (0, 0)
Screenshot: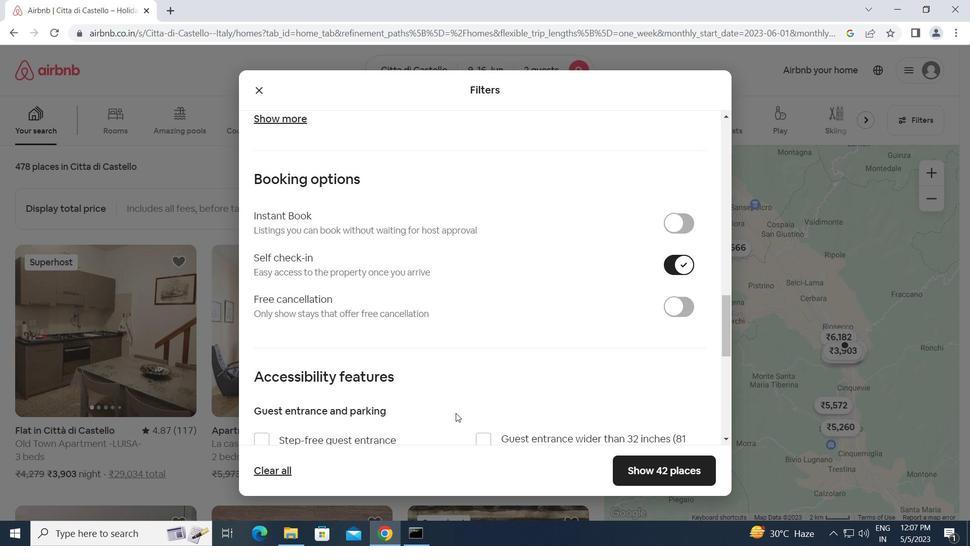 
Action: Mouse scrolled (456, 412) with delta (0, 0)
Screenshot: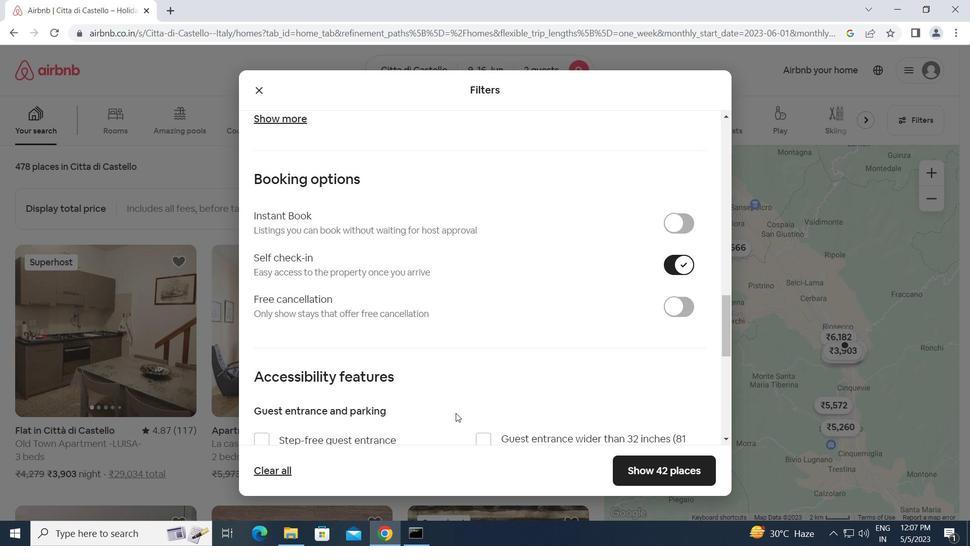
Action: Mouse scrolled (456, 412) with delta (0, 0)
Screenshot: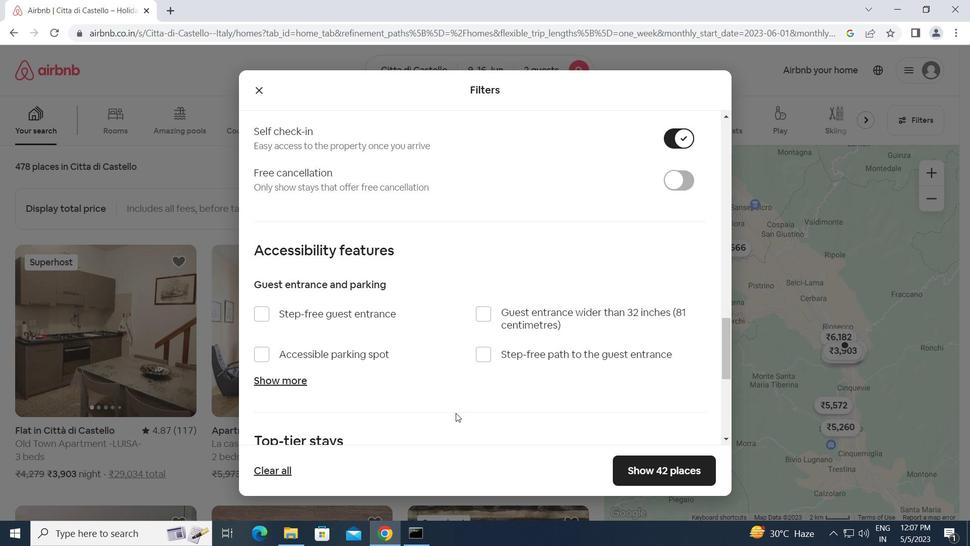
Action: Mouse scrolled (456, 412) with delta (0, 0)
Screenshot: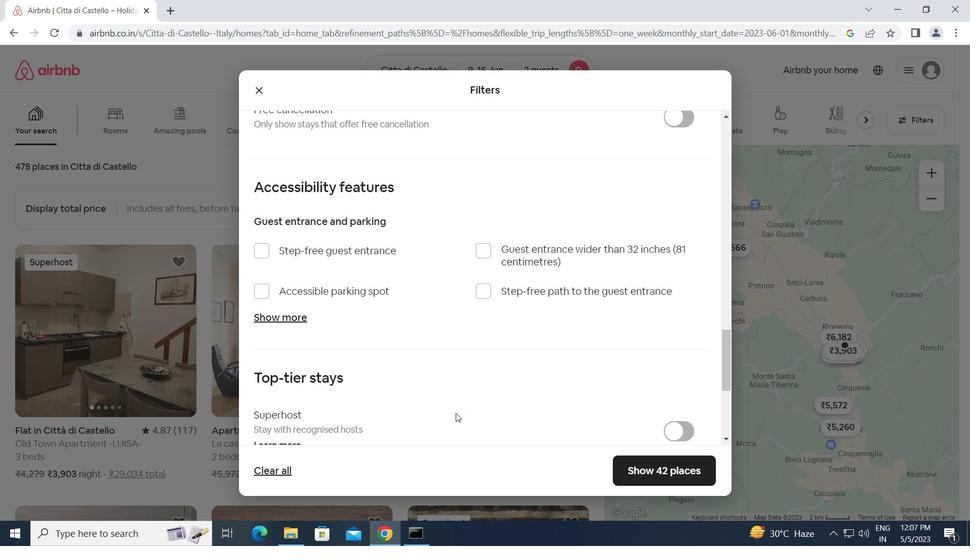 
Action: Mouse scrolled (456, 412) with delta (0, 0)
Screenshot: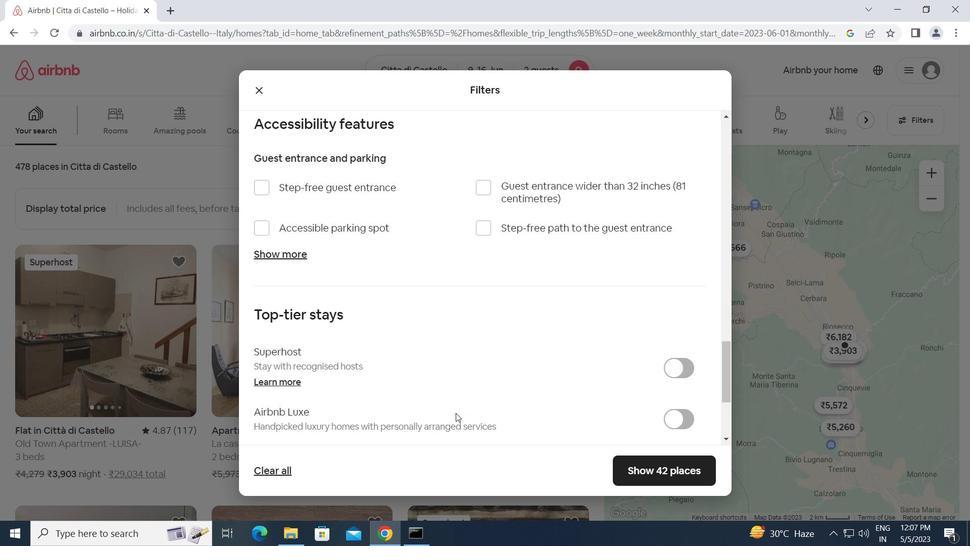 
Action: Mouse scrolled (456, 412) with delta (0, 0)
Screenshot: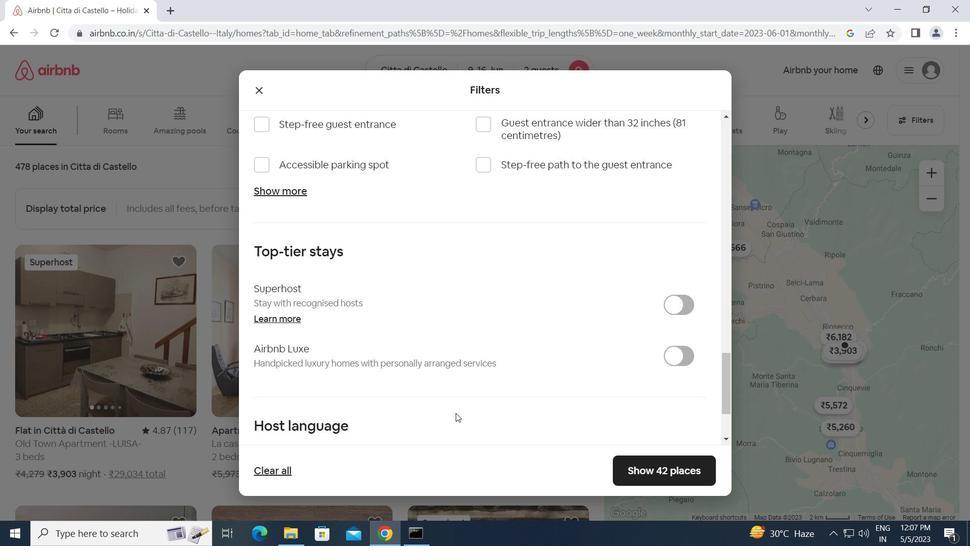 
Action: Mouse moved to (261, 400)
Screenshot: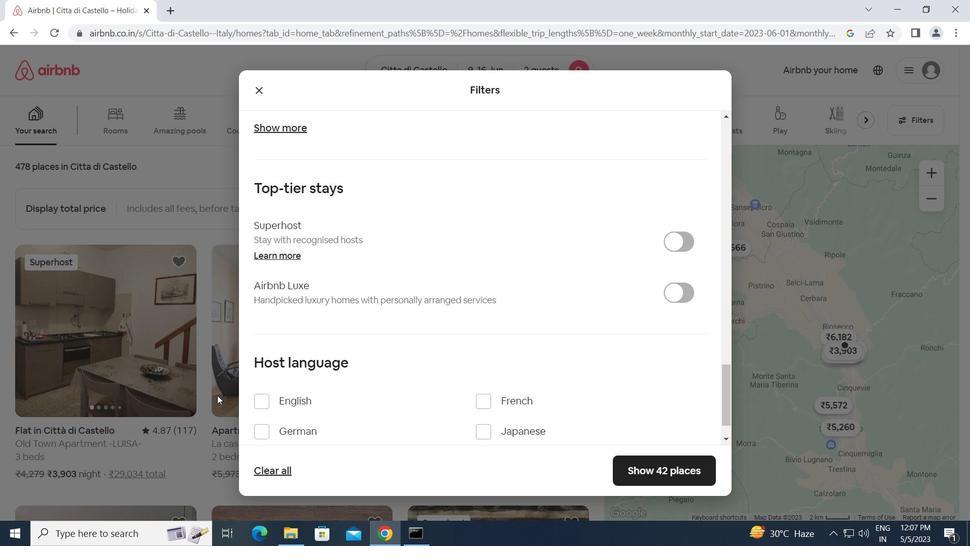 
Action: Mouse pressed left at (261, 400)
Screenshot: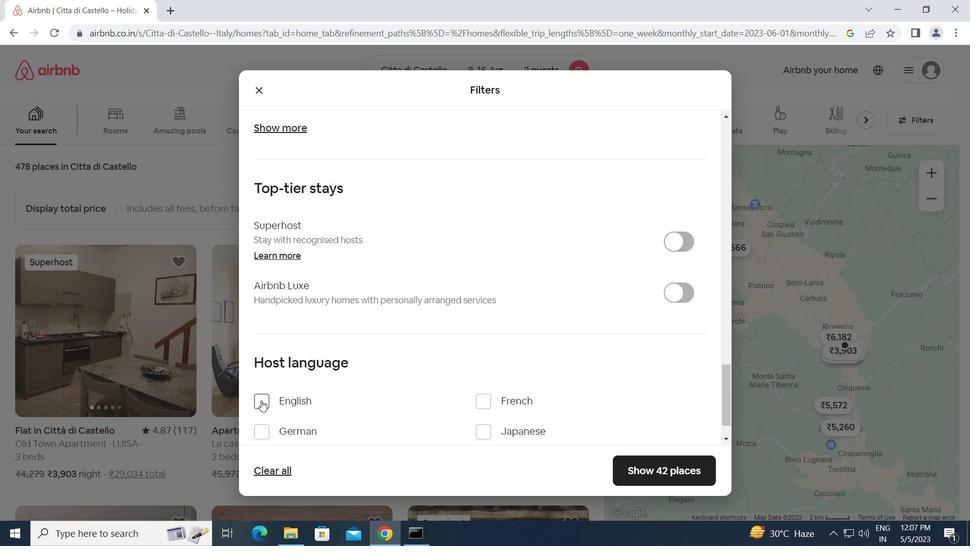 
Action: Mouse moved to (649, 470)
Screenshot: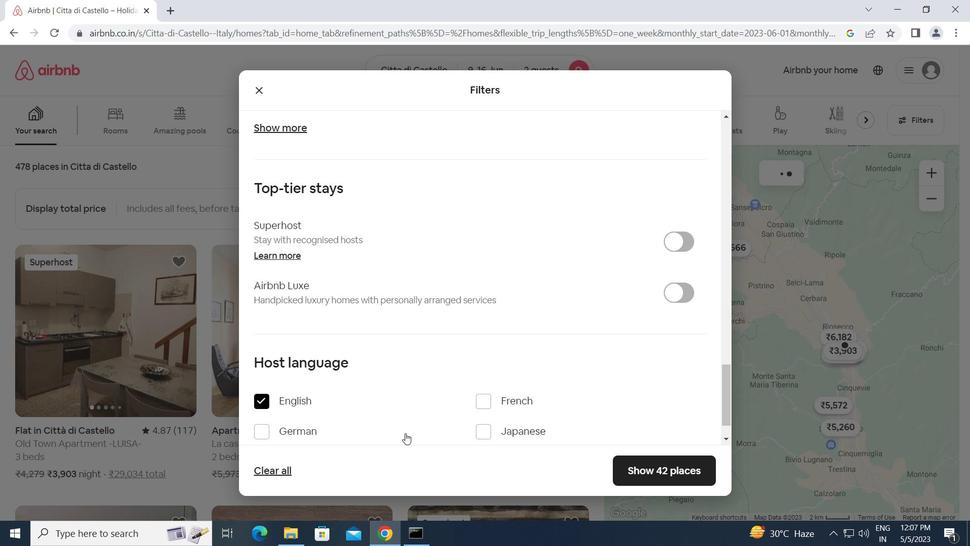 
Action: Mouse pressed left at (649, 470)
Screenshot: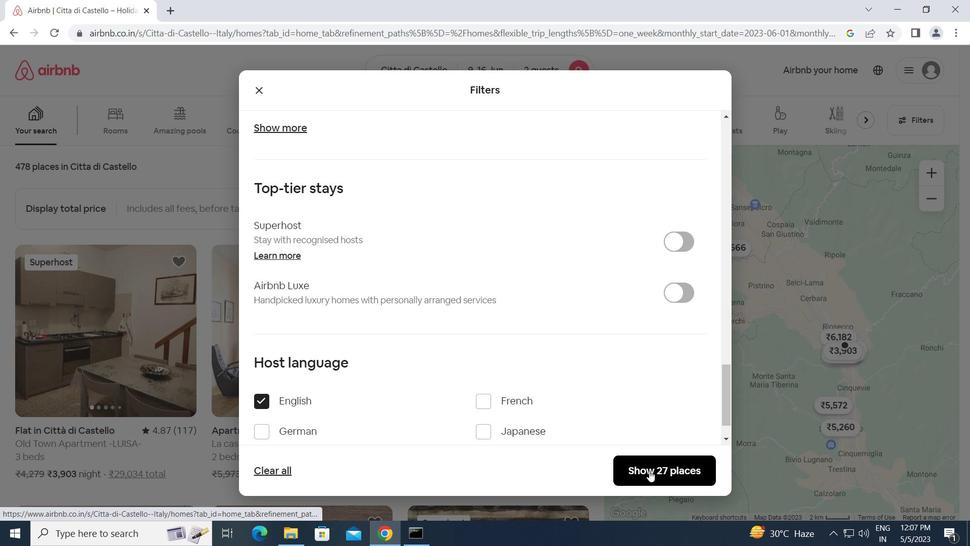 
